 Task: Find a one-way flight from Manchester to Raleigh for 3 passengers in premium economy on August 5, using Emirates, with 2 carry-on bags and 3 checked bags, departing between 4:00 PM and 5:00 PM.
Action: Mouse moved to (290, 264)
Screenshot: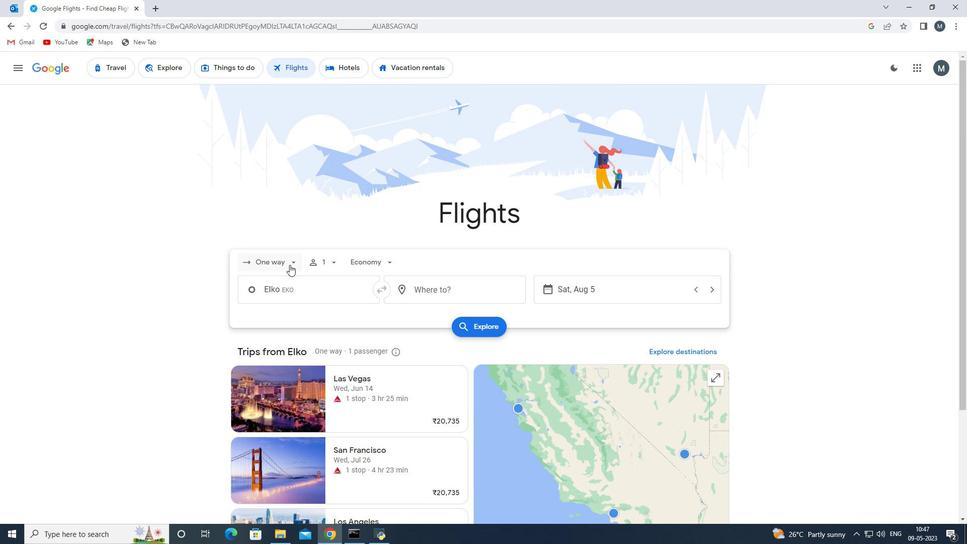 
Action: Mouse pressed left at (290, 264)
Screenshot: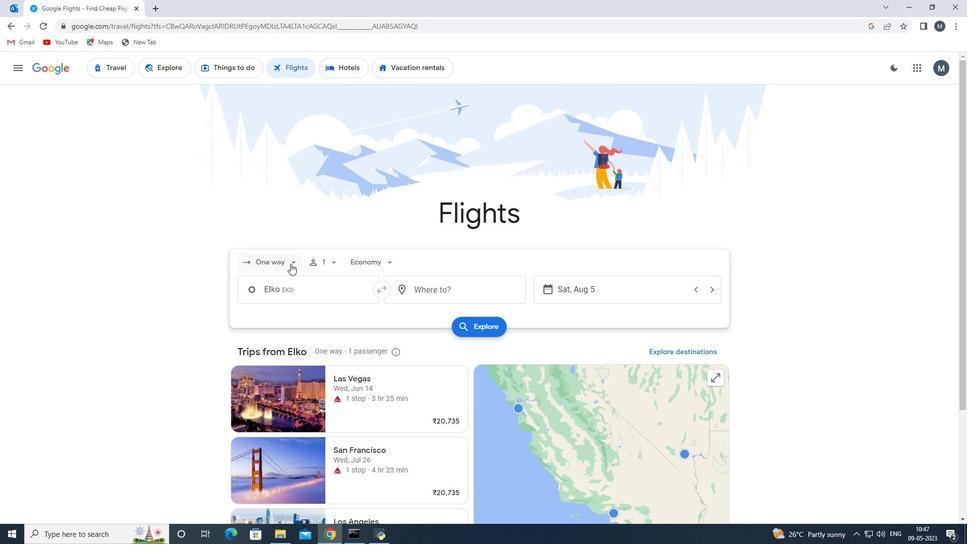 
Action: Mouse moved to (292, 308)
Screenshot: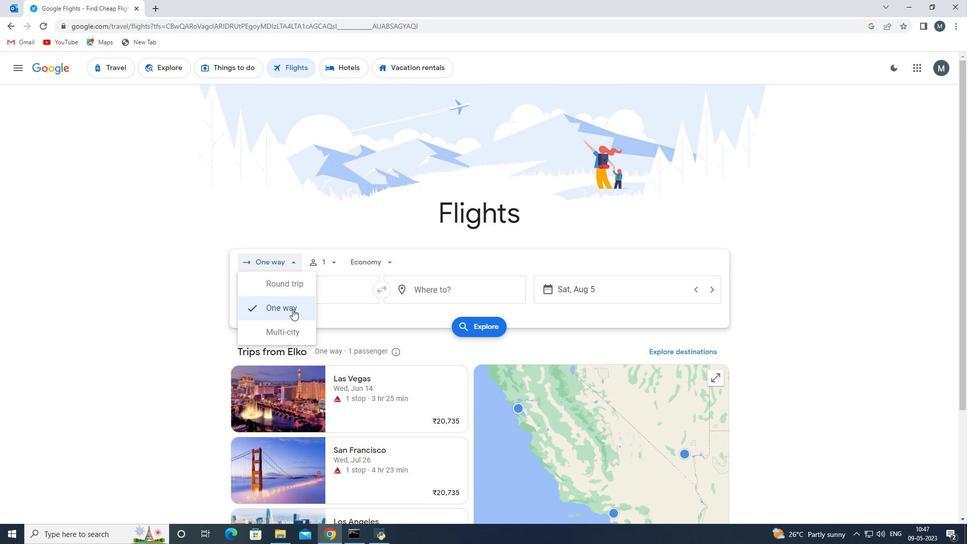 
Action: Mouse pressed left at (292, 308)
Screenshot: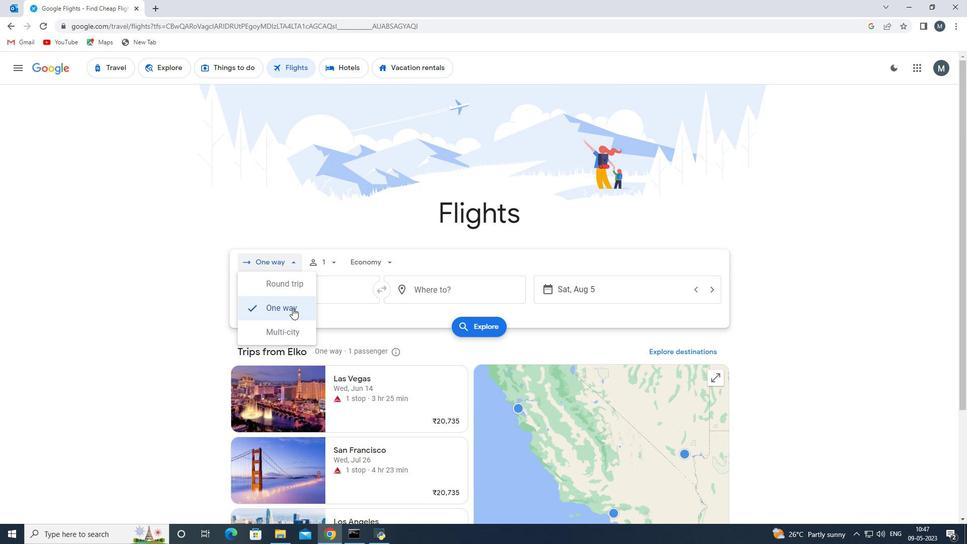 
Action: Mouse moved to (328, 264)
Screenshot: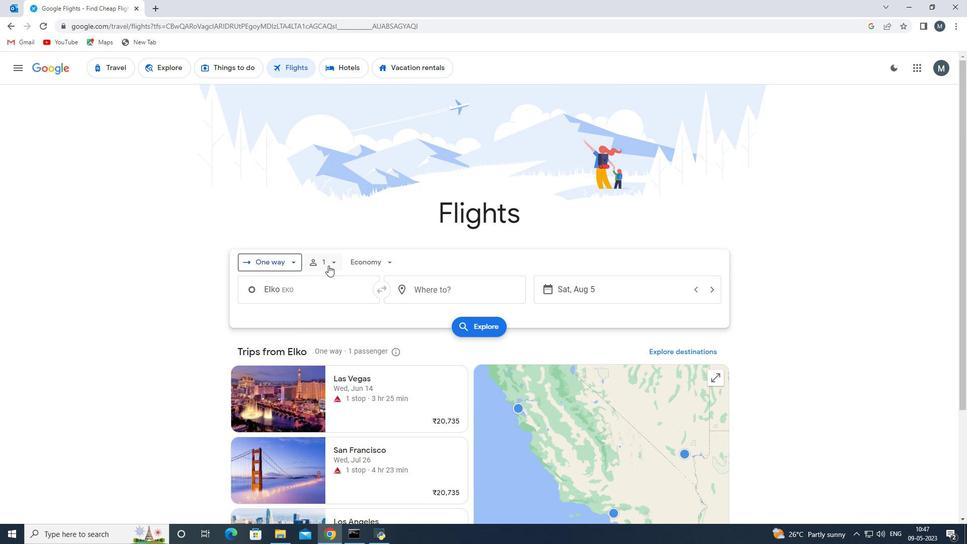 
Action: Mouse pressed left at (328, 264)
Screenshot: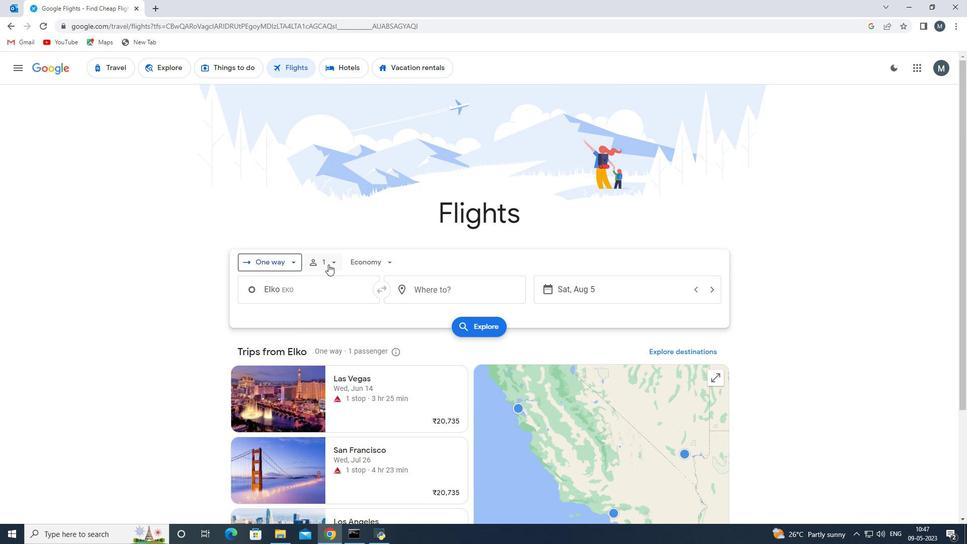 
Action: Mouse moved to (411, 317)
Screenshot: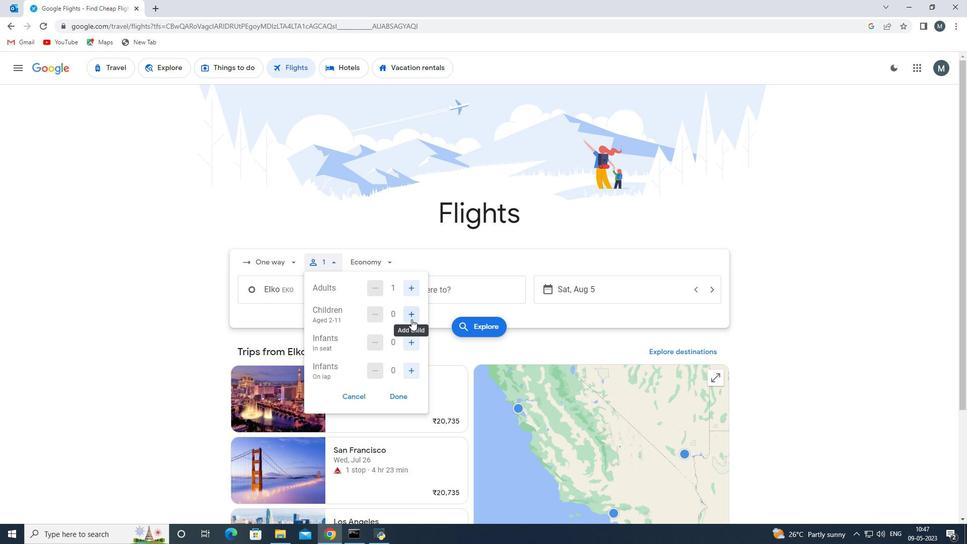 
Action: Mouse pressed left at (411, 317)
Screenshot: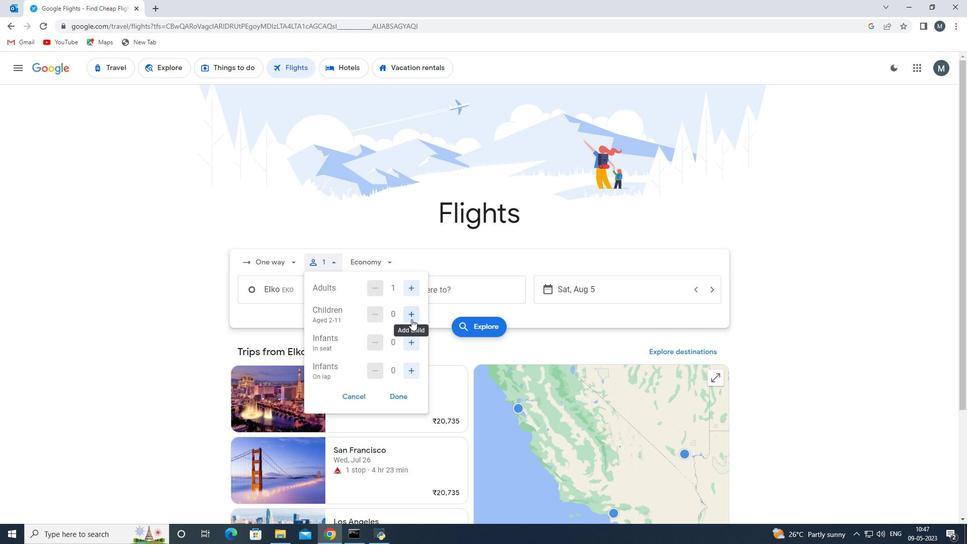 
Action: Mouse moved to (415, 337)
Screenshot: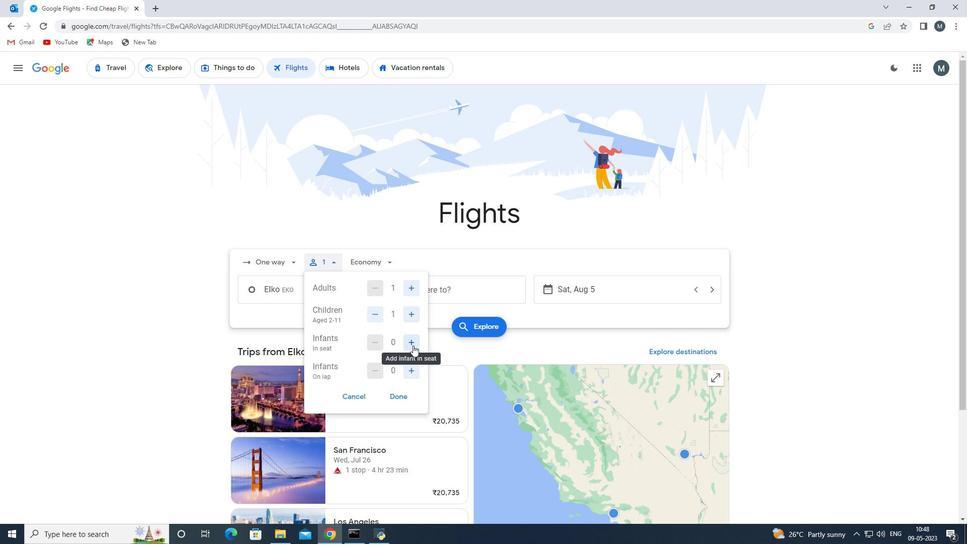 
Action: Mouse pressed left at (415, 337)
Screenshot: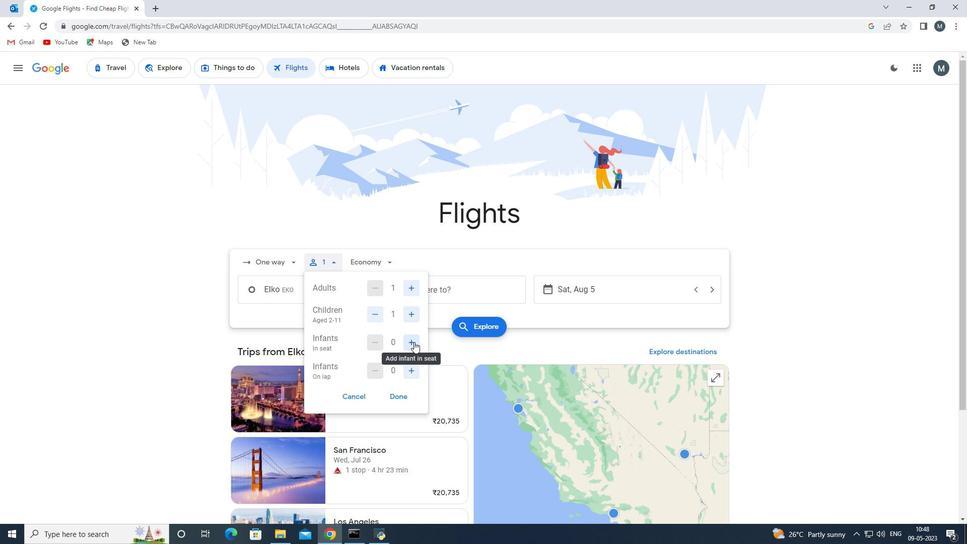 
Action: Mouse moved to (399, 389)
Screenshot: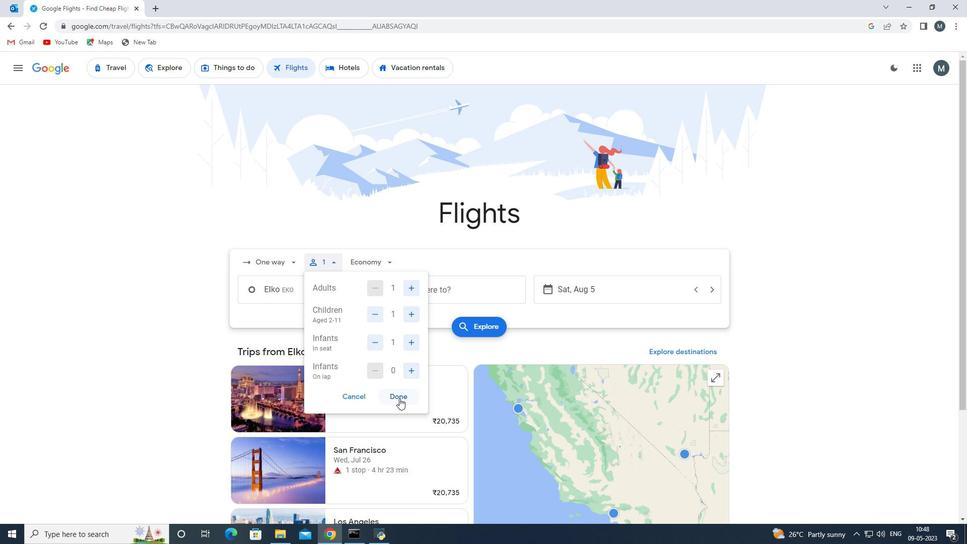 
Action: Mouse pressed left at (399, 389)
Screenshot: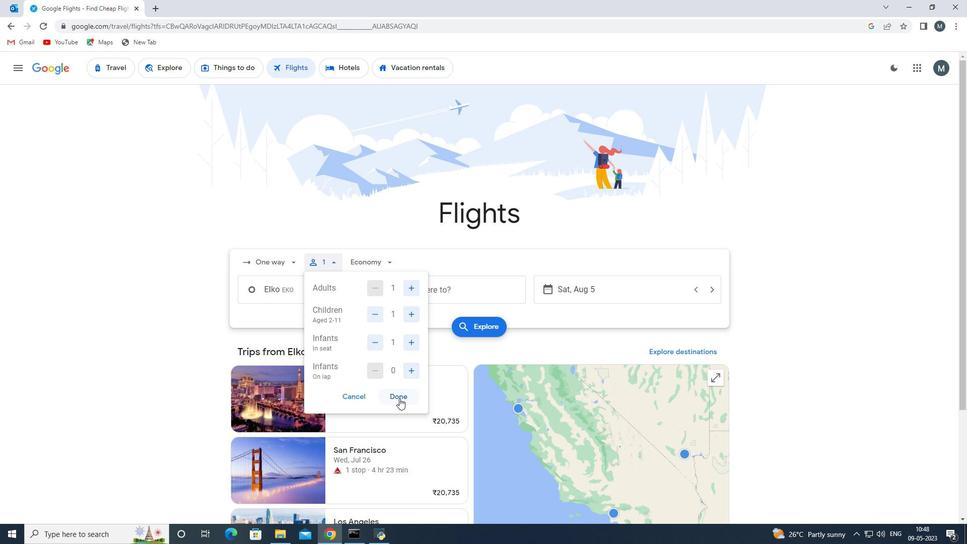 
Action: Mouse moved to (364, 258)
Screenshot: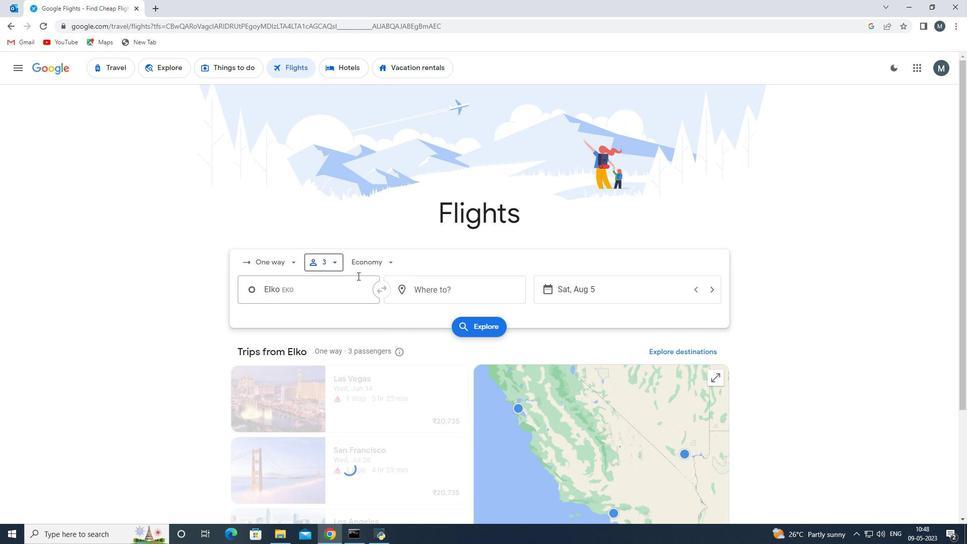 
Action: Mouse pressed left at (364, 258)
Screenshot: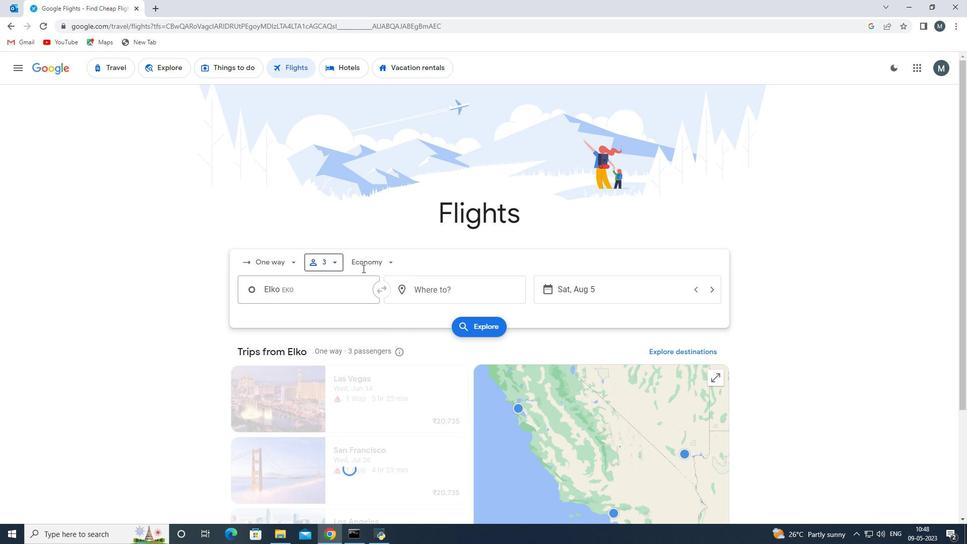 
Action: Mouse moved to (388, 306)
Screenshot: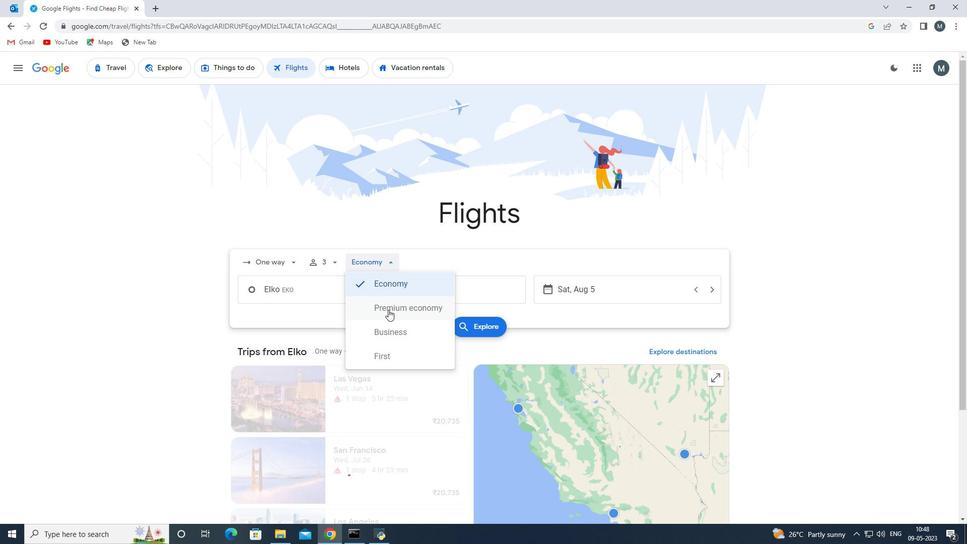 
Action: Mouse pressed left at (388, 306)
Screenshot: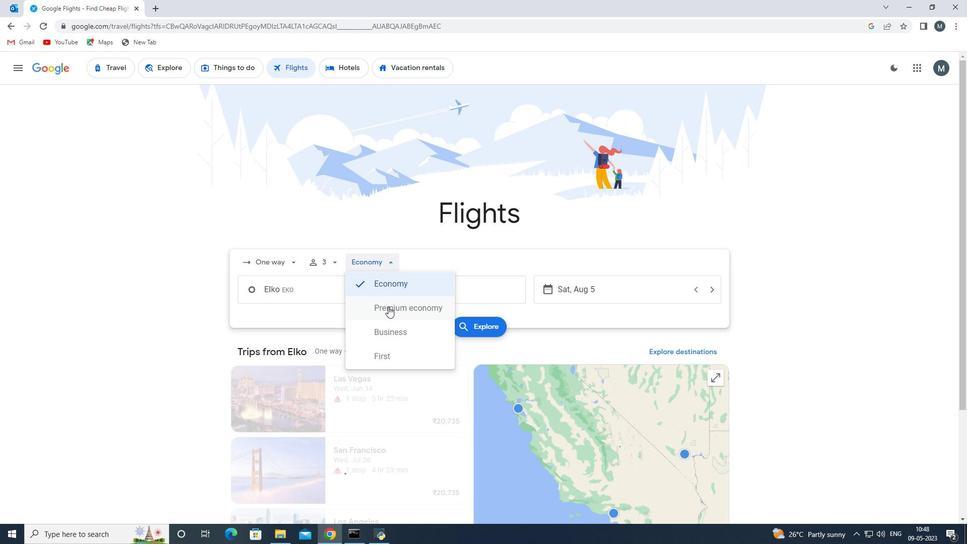 
Action: Mouse moved to (302, 295)
Screenshot: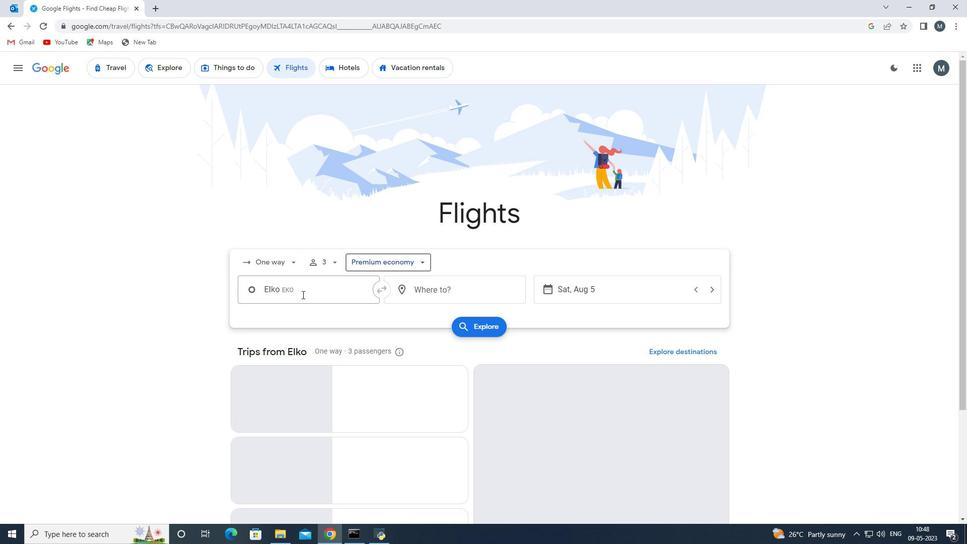 
Action: Mouse pressed left at (302, 295)
Screenshot: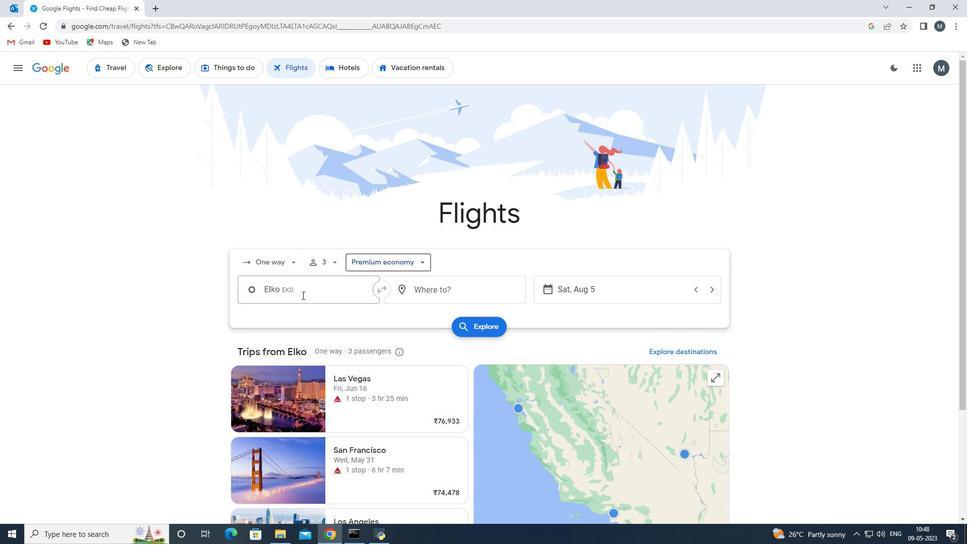 
Action: Mouse moved to (301, 295)
Screenshot: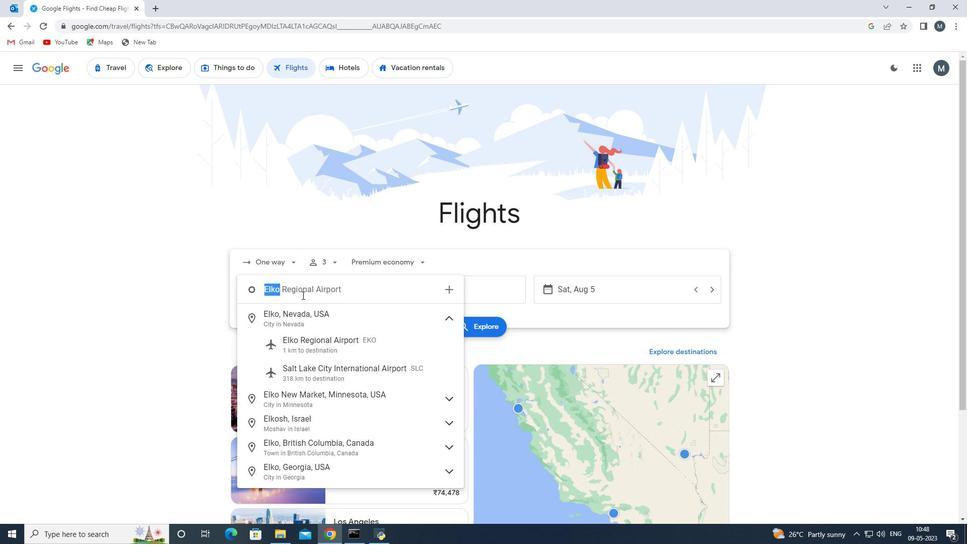 
Action: Key pressed manchester<Key.space>bost
Screenshot: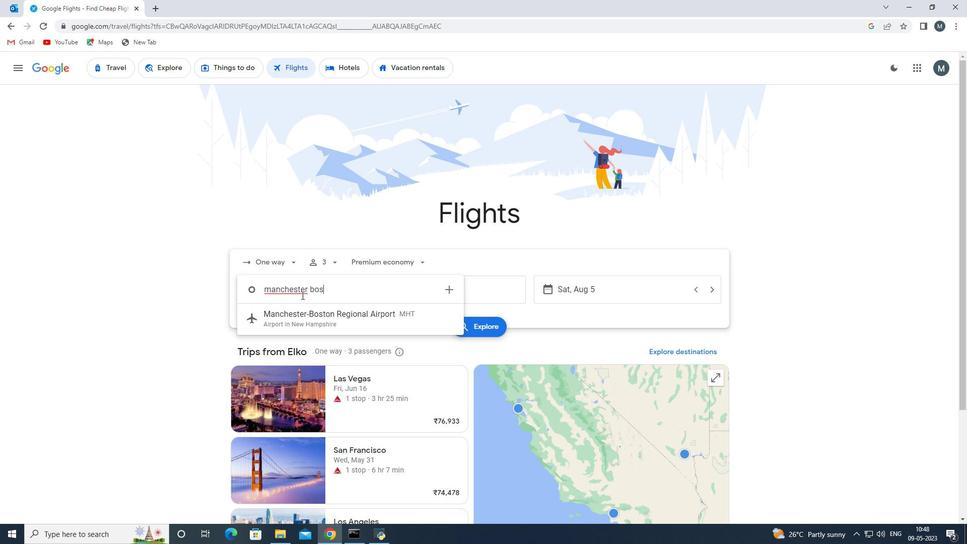 
Action: Mouse moved to (311, 324)
Screenshot: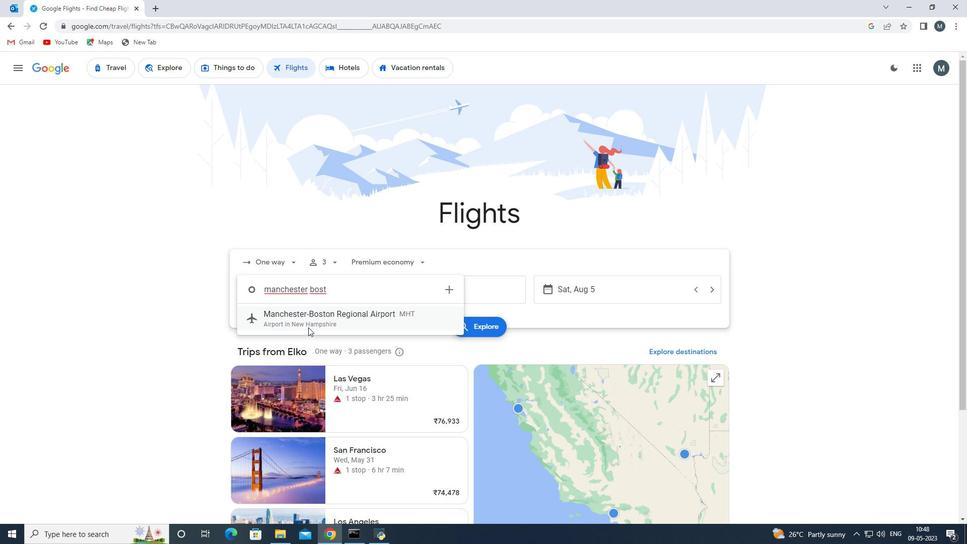 
Action: Mouse pressed left at (311, 324)
Screenshot: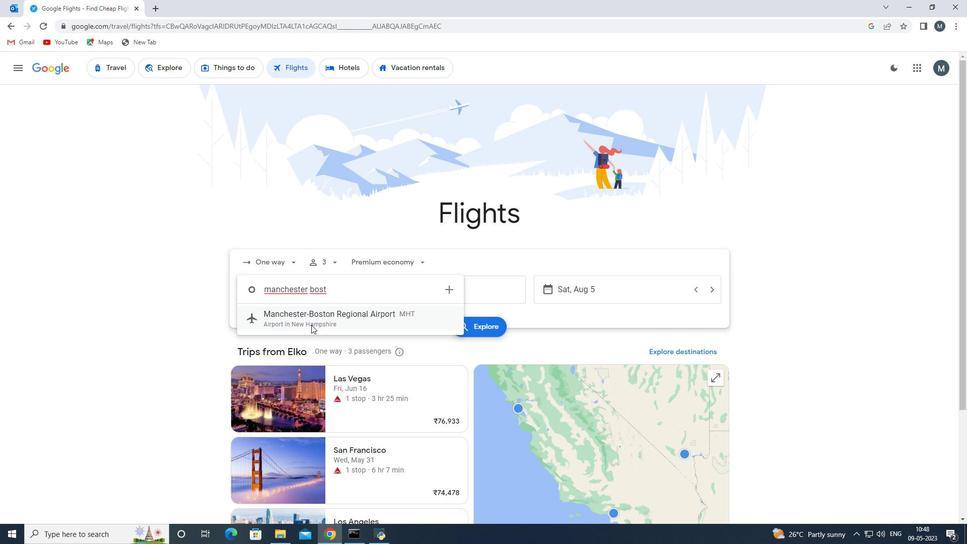 
Action: Mouse moved to (434, 293)
Screenshot: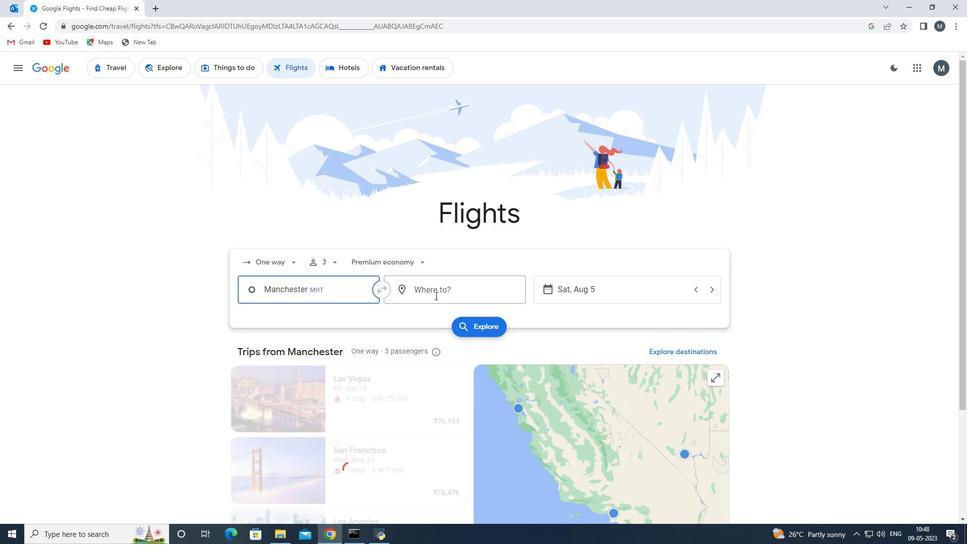 
Action: Mouse pressed left at (434, 293)
Screenshot: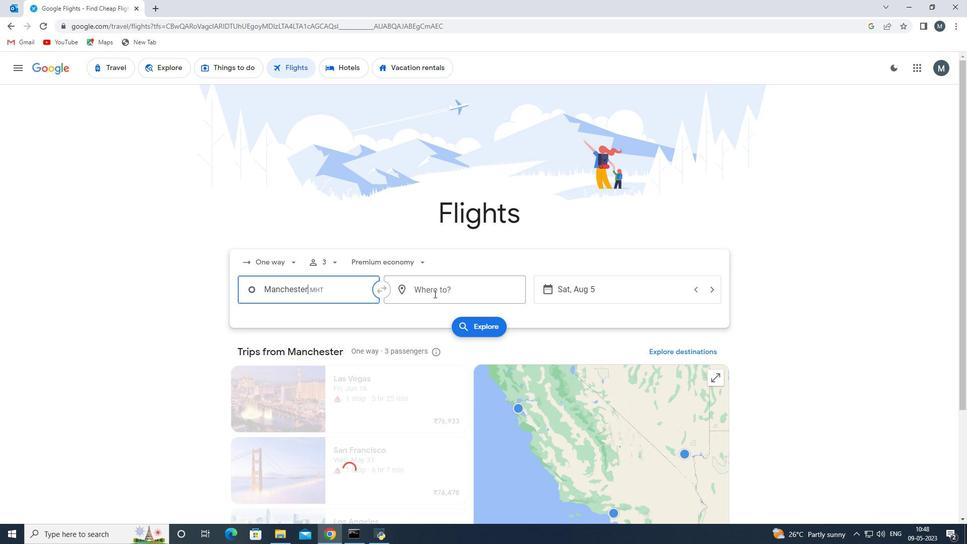 
Action: Mouse moved to (421, 287)
Screenshot: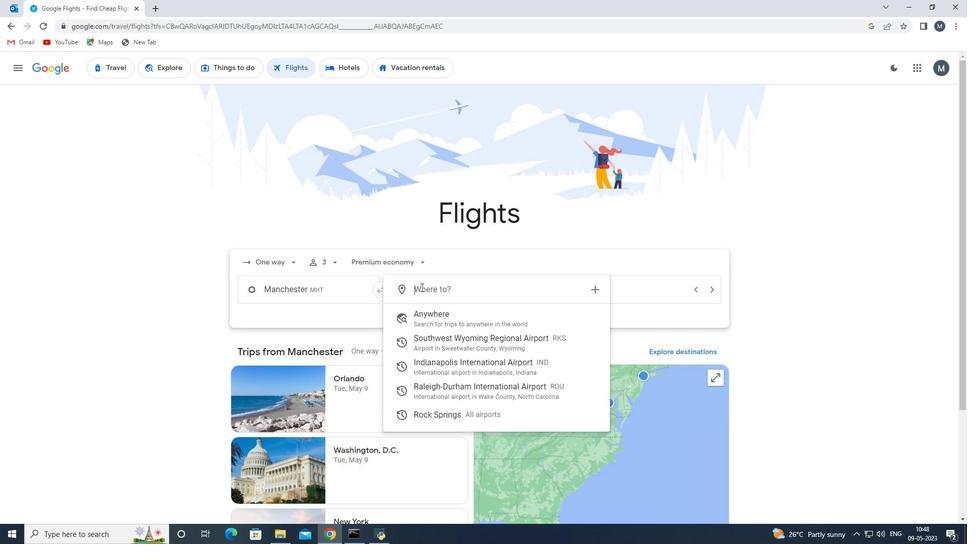 
Action: Key pressed rdu
Screenshot: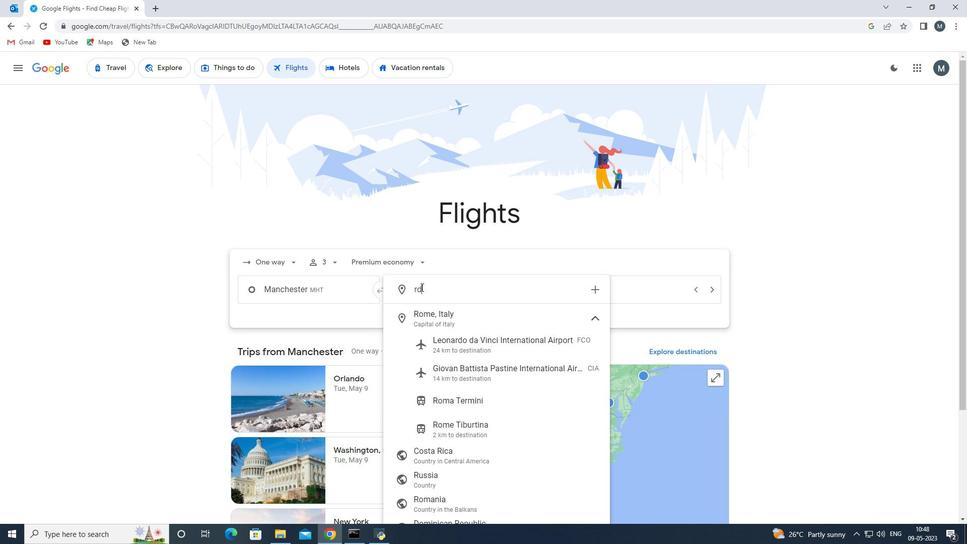 
Action: Mouse moved to (472, 324)
Screenshot: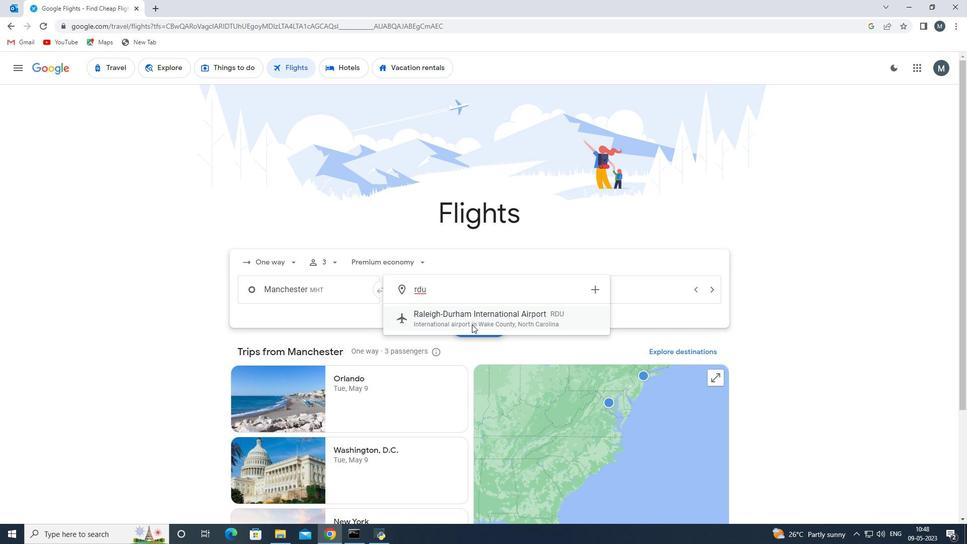 
Action: Mouse pressed left at (472, 324)
Screenshot: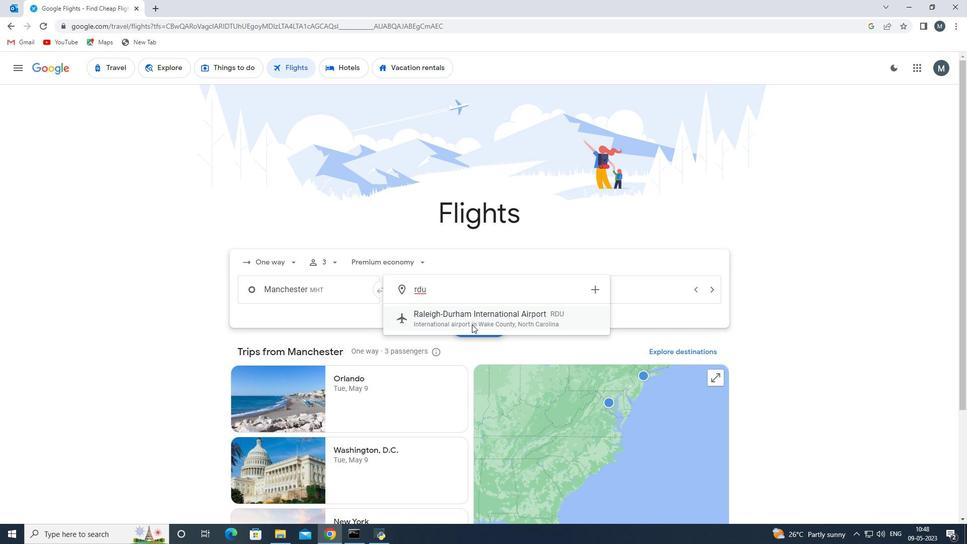 
Action: Mouse moved to (574, 296)
Screenshot: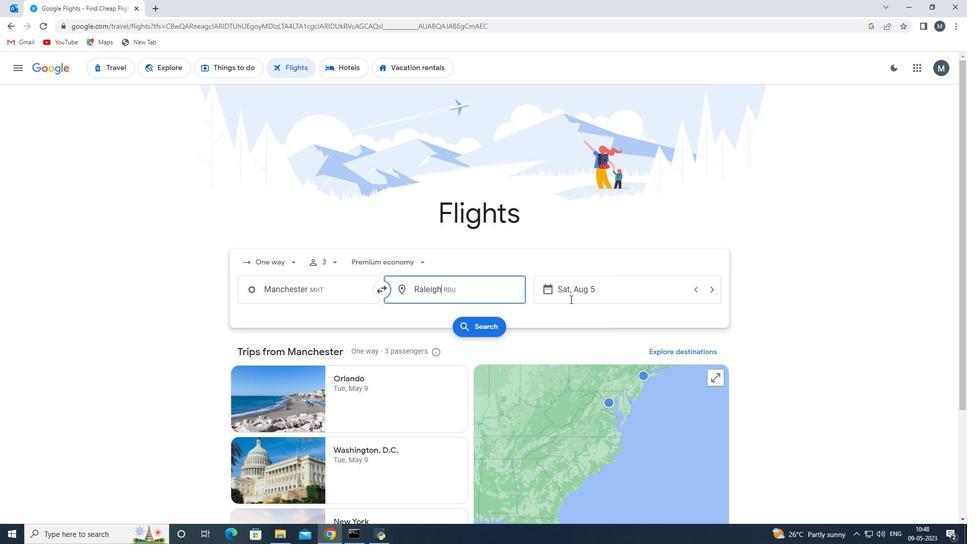 
Action: Mouse pressed left at (574, 296)
Screenshot: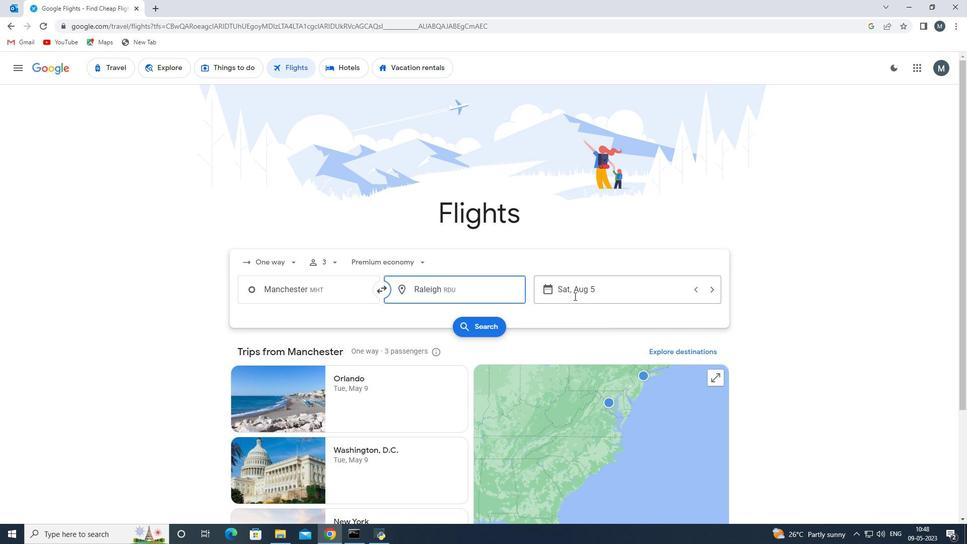 
Action: Mouse moved to (512, 343)
Screenshot: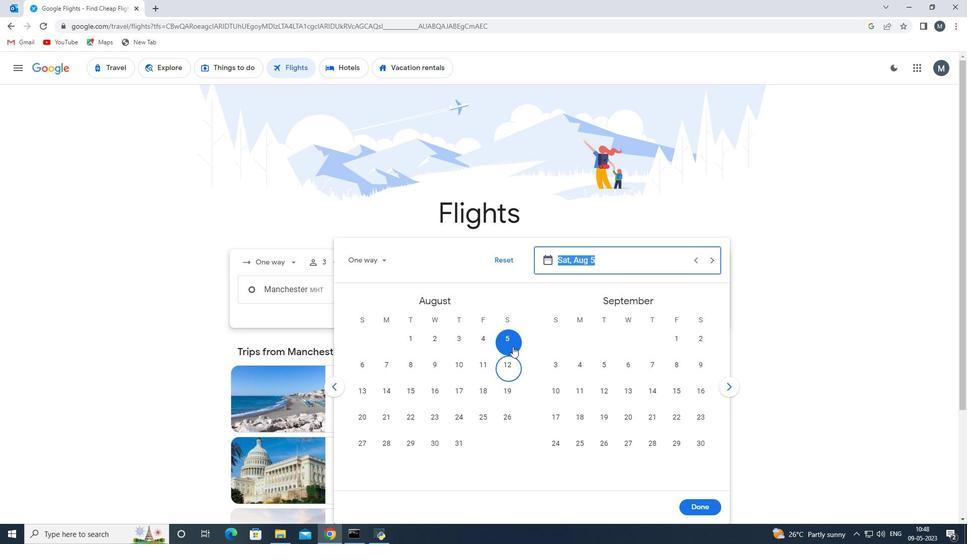 
Action: Mouse pressed left at (512, 343)
Screenshot: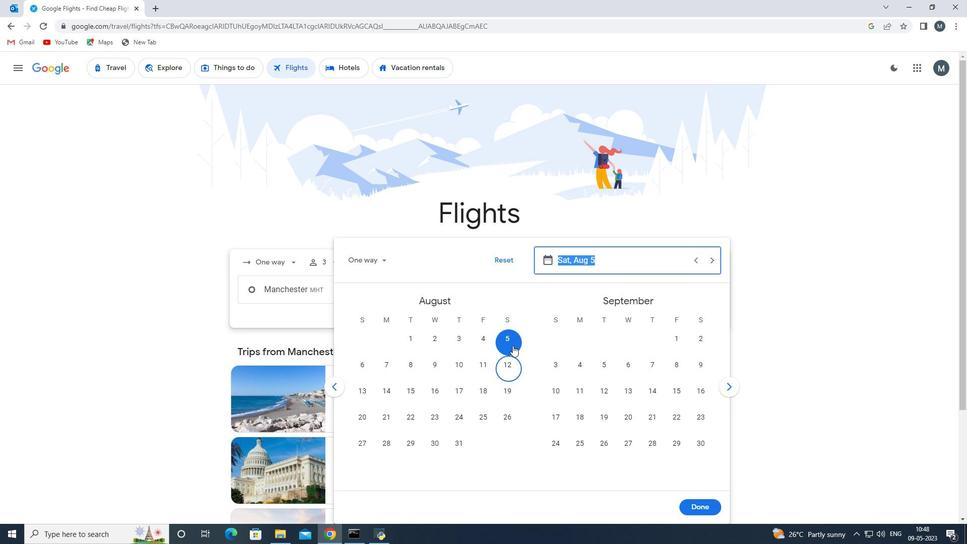 
Action: Mouse moved to (696, 507)
Screenshot: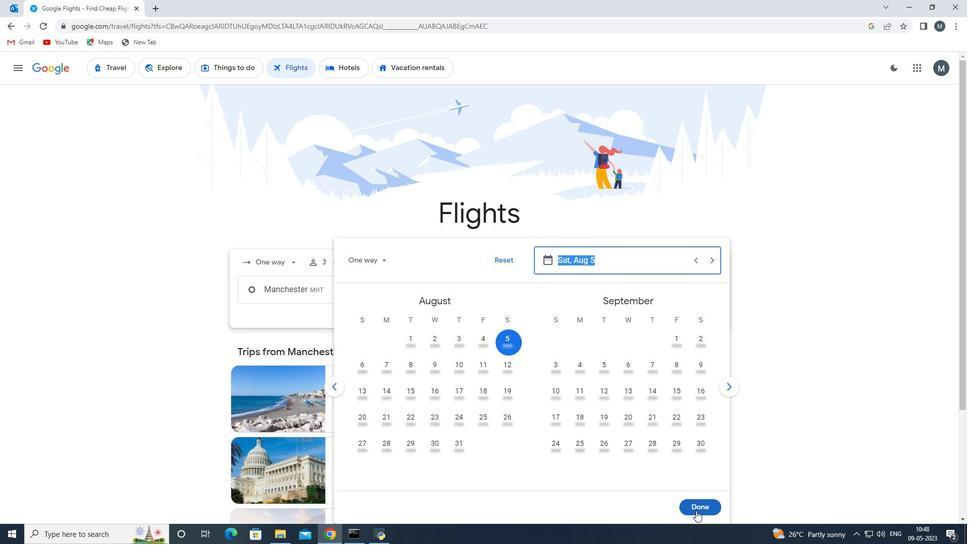 
Action: Mouse pressed left at (696, 507)
Screenshot: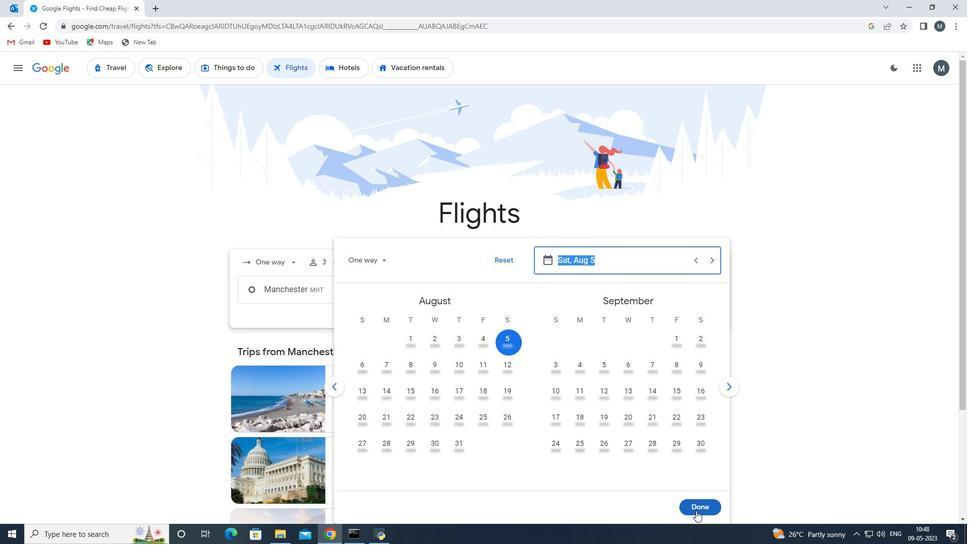 
Action: Mouse moved to (472, 316)
Screenshot: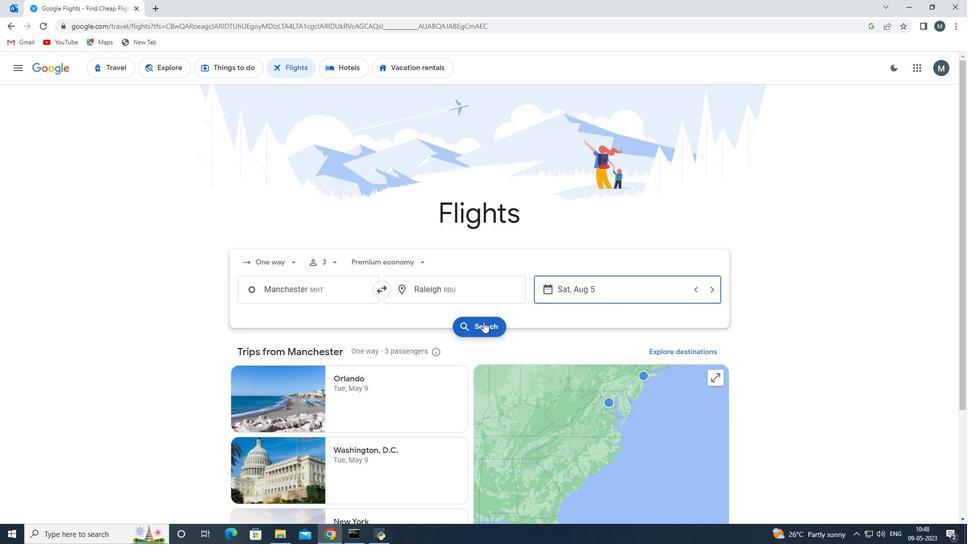 
Action: Mouse pressed left at (472, 316)
Screenshot: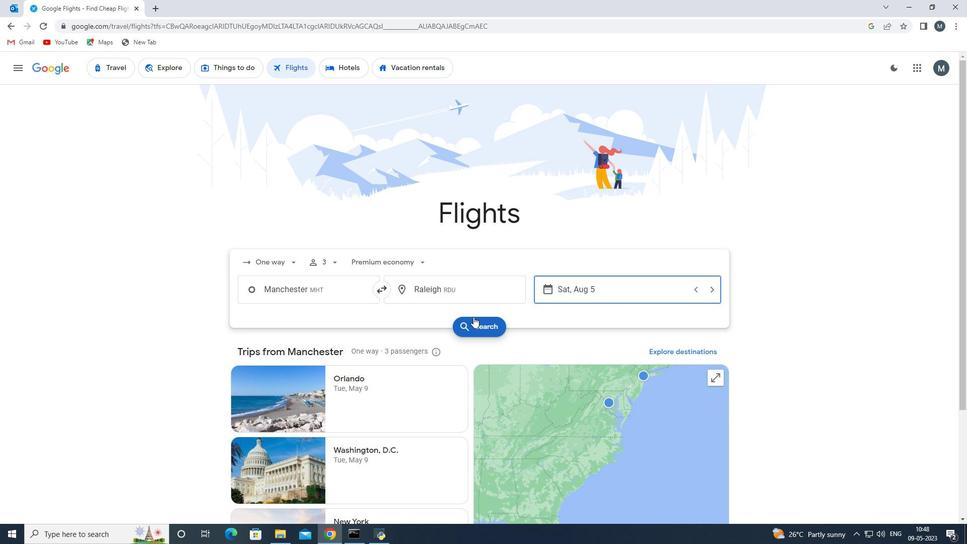 
Action: Mouse moved to (251, 161)
Screenshot: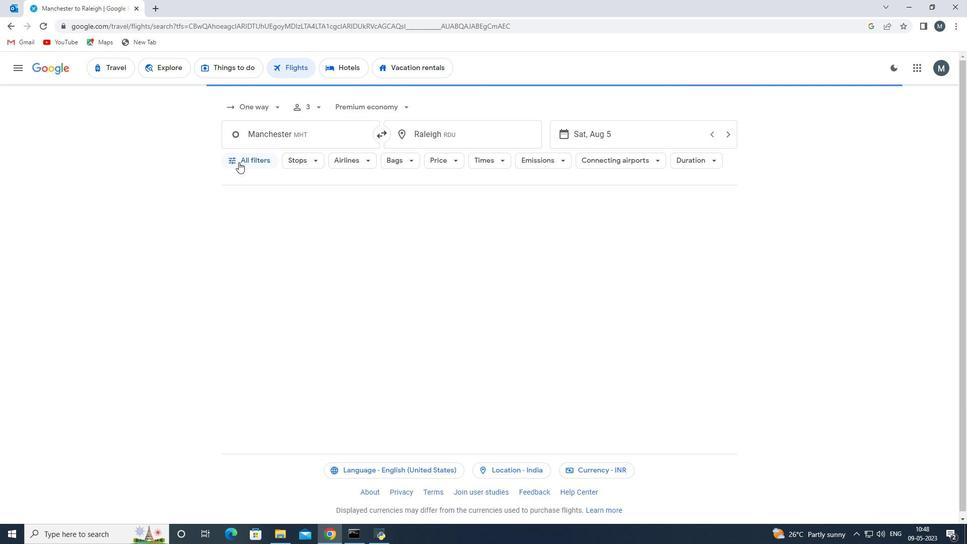 
Action: Mouse pressed left at (251, 161)
Screenshot: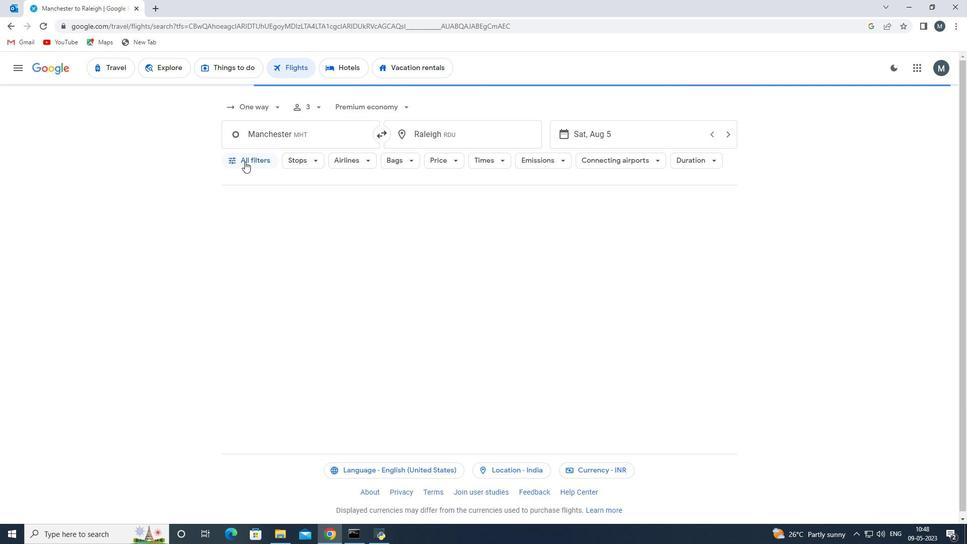 
Action: Mouse moved to (284, 255)
Screenshot: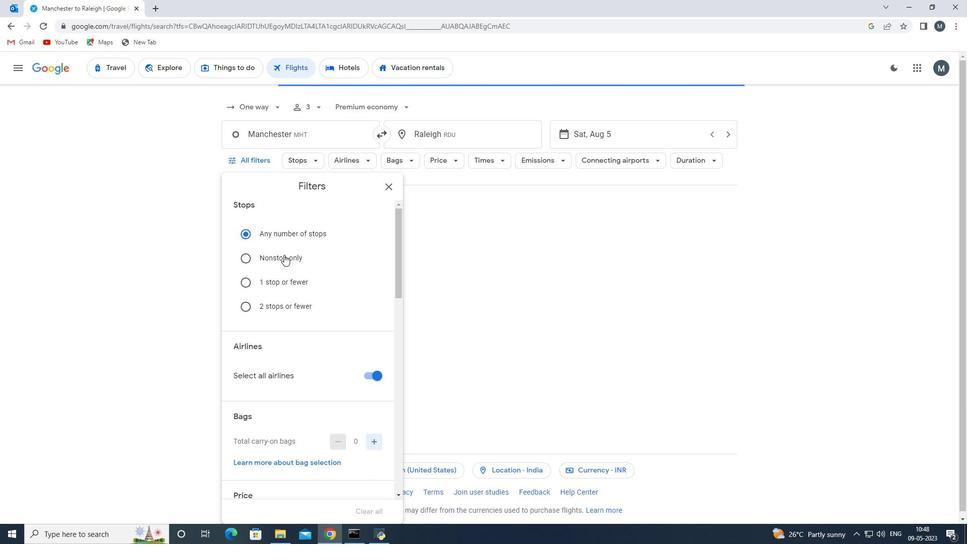 
Action: Mouse scrolled (284, 254) with delta (0, 0)
Screenshot: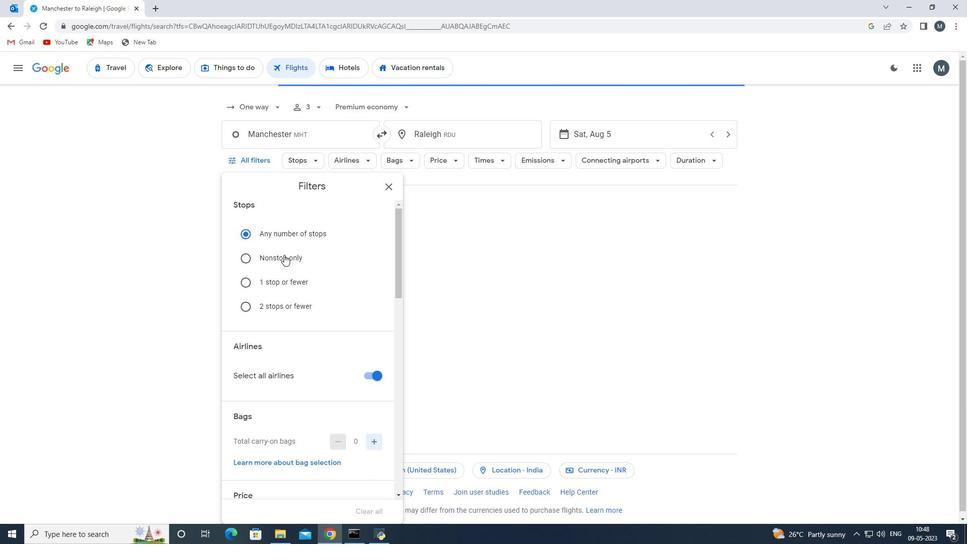 
Action: Mouse moved to (284, 255)
Screenshot: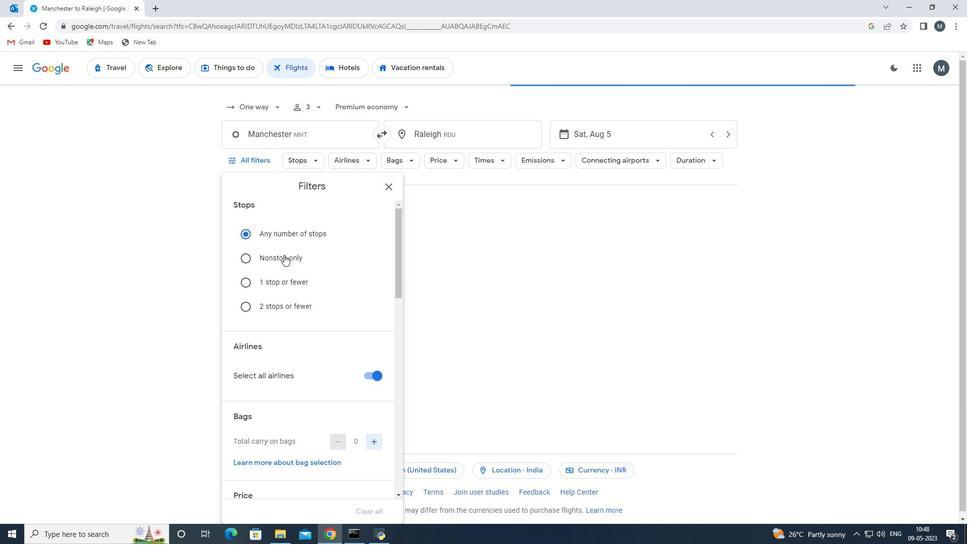 
Action: Mouse scrolled (284, 255) with delta (0, 0)
Screenshot: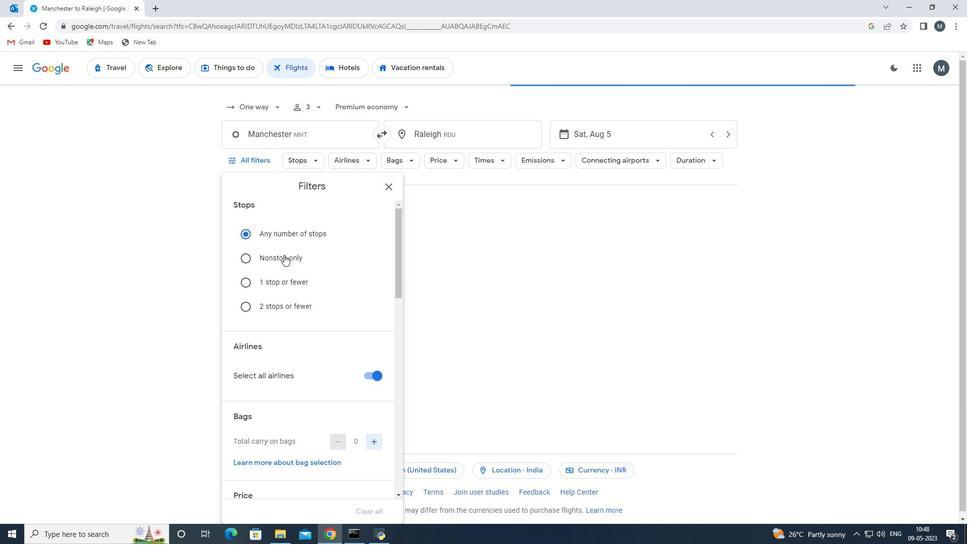 
Action: Mouse moved to (374, 276)
Screenshot: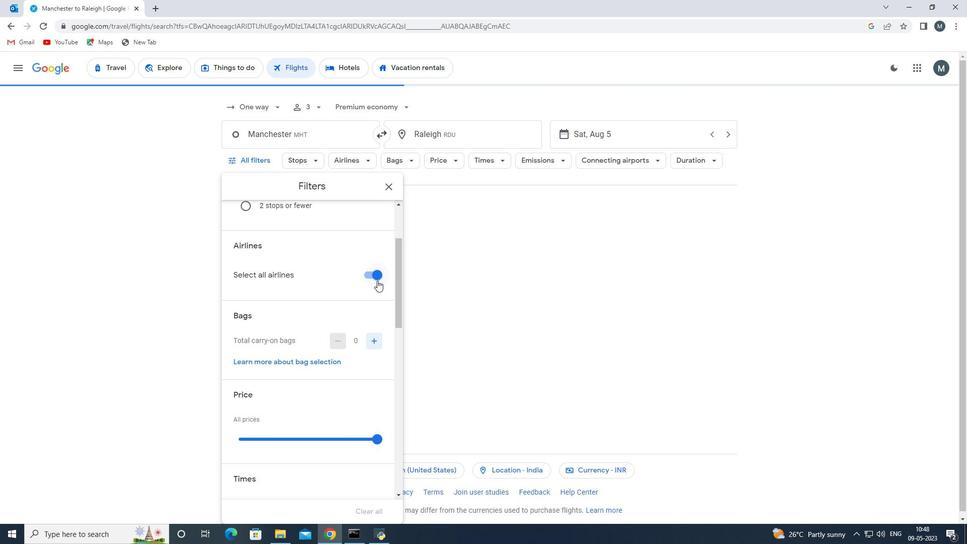 
Action: Mouse pressed left at (374, 276)
Screenshot: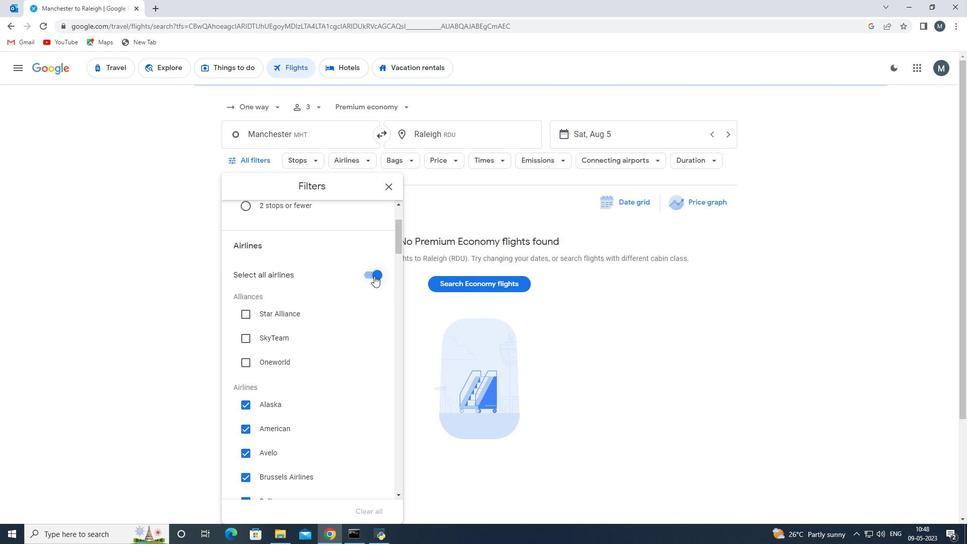 
Action: Mouse moved to (359, 283)
Screenshot: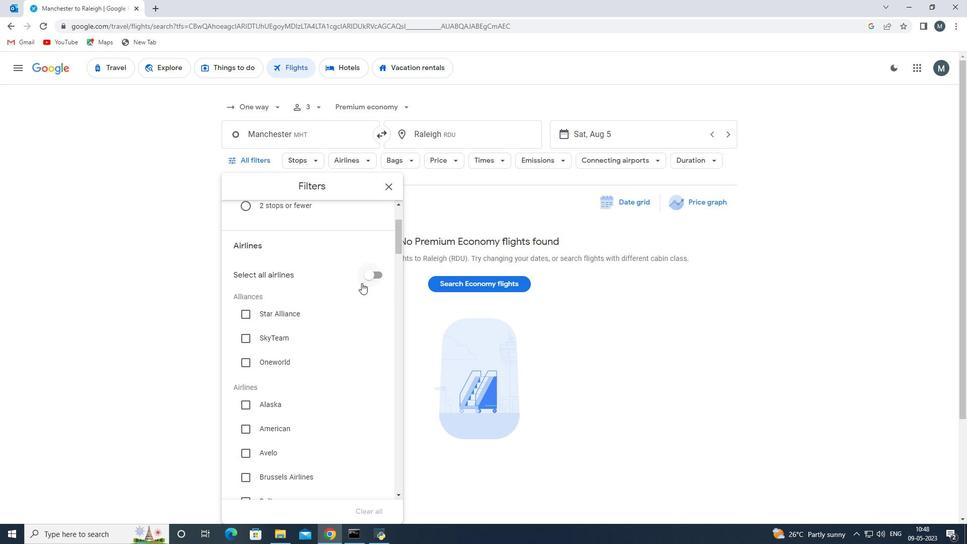 
Action: Mouse scrolled (359, 282) with delta (0, 0)
Screenshot: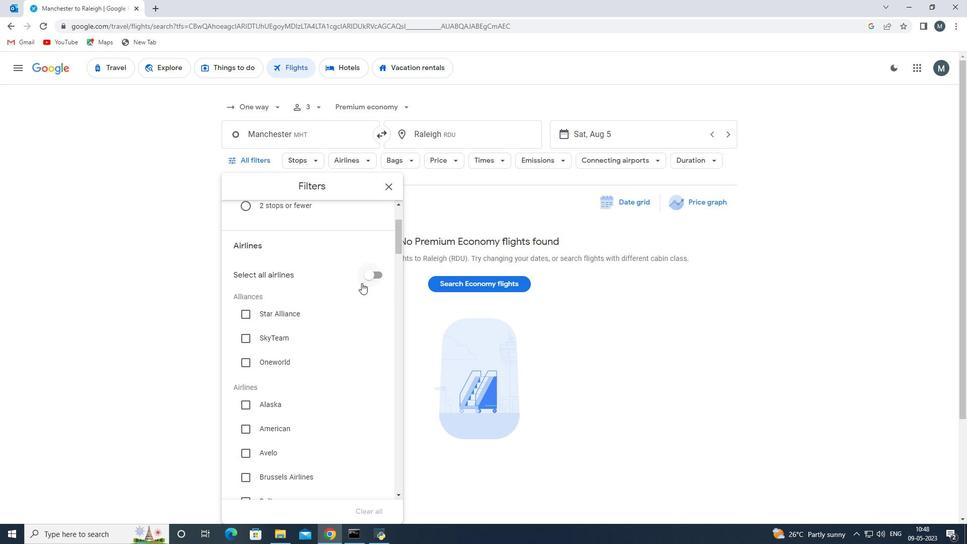 
Action: Mouse moved to (357, 284)
Screenshot: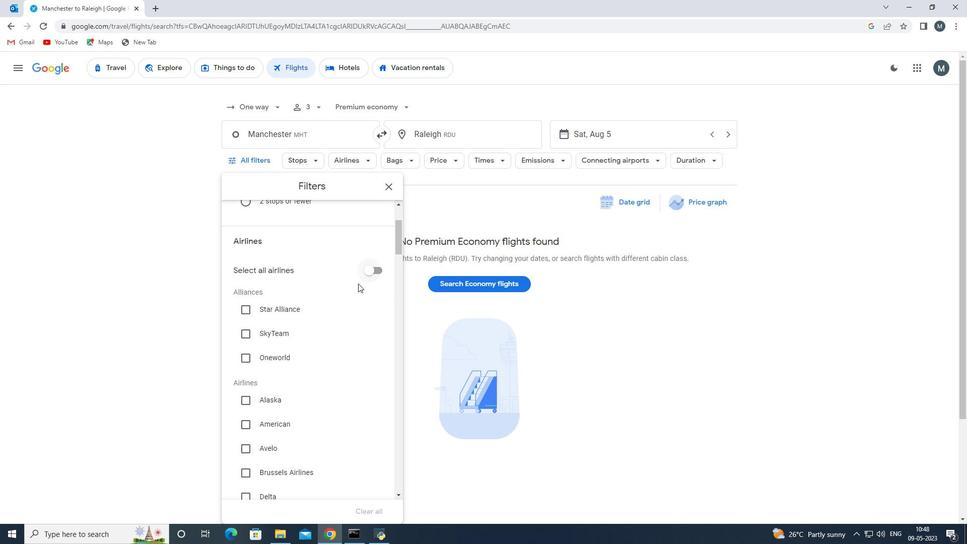 
Action: Mouse scrolled (357, 283) with delta (0, 0)
Screenshot: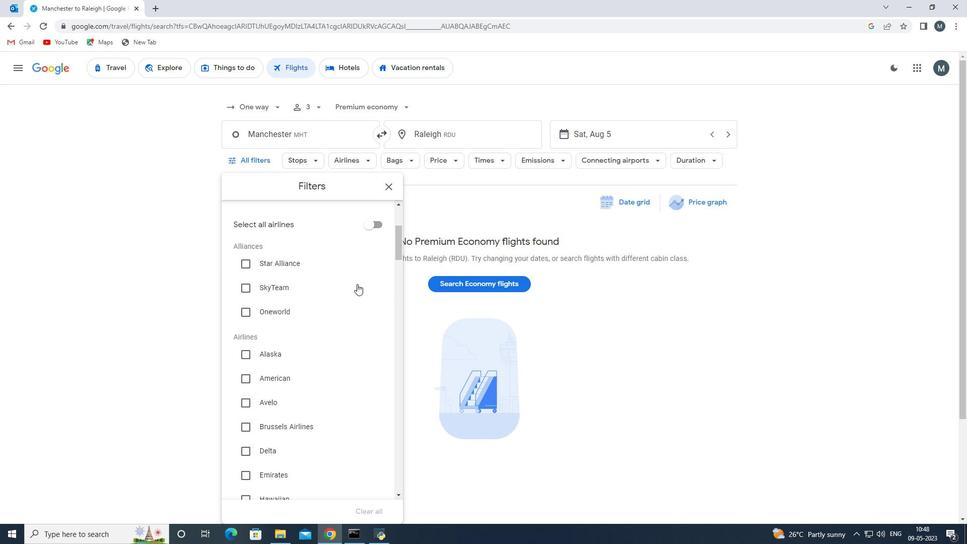 
Action: Mouse moved to (355, 284)
Screenshot: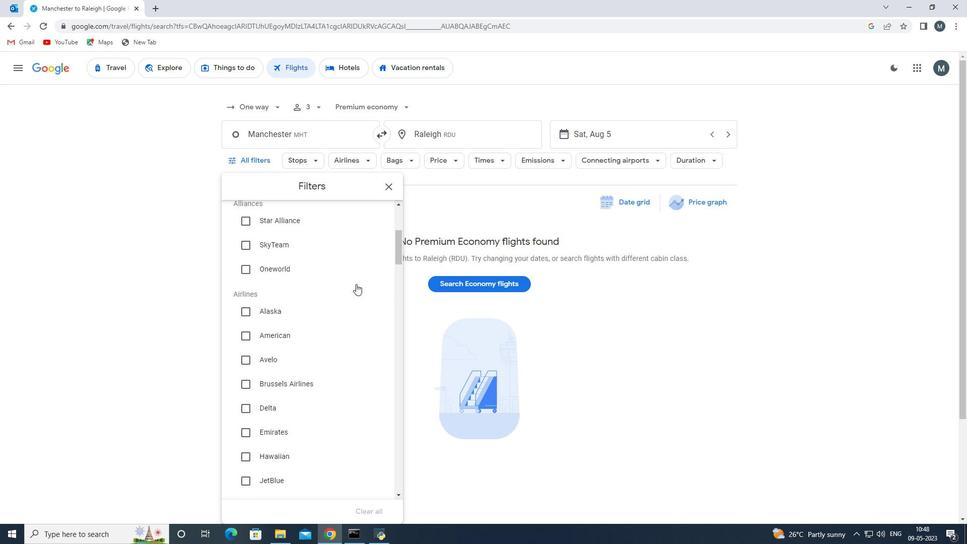 
Action: Mouse scrolled (355, 283) with delta (0, 0)
Screenshot: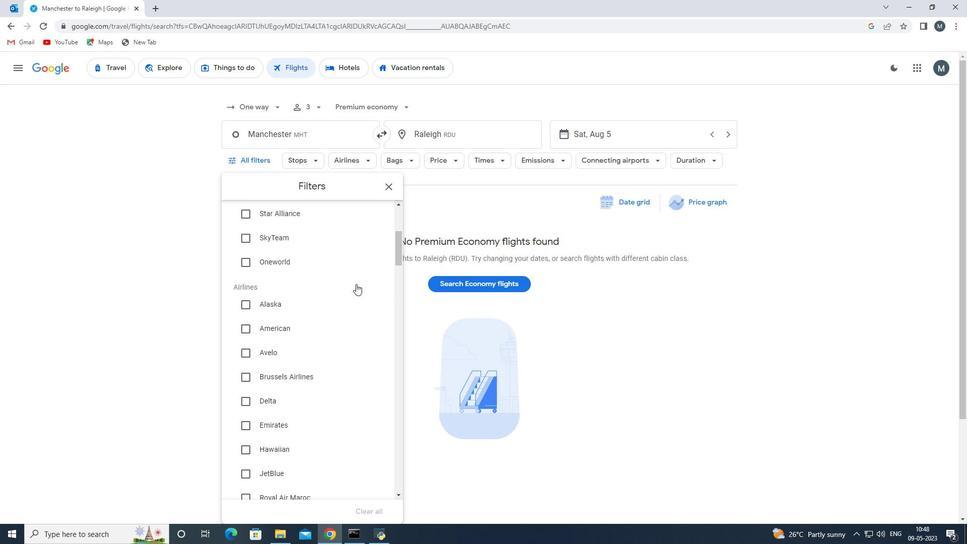 
Action: Mouse moved to (285, 373)
Screenshot: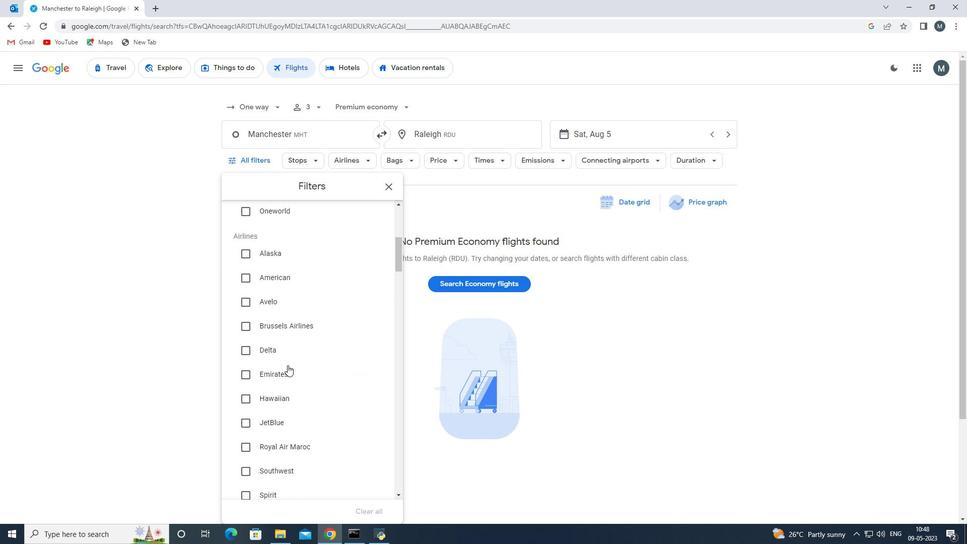 
Action: Mouse pressed left at (285, 373)
Screenshot: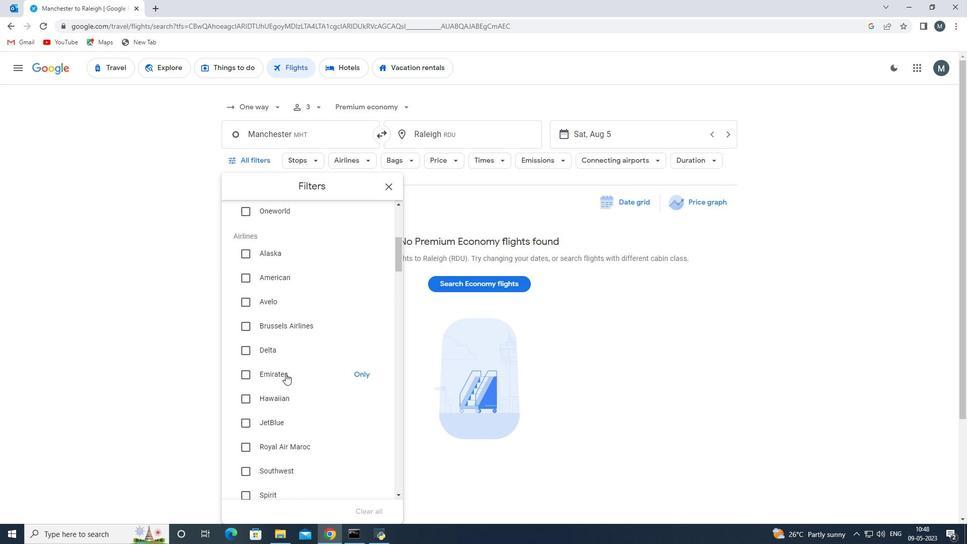 
Action: Mouse moved to (315, 340)
Screenshot: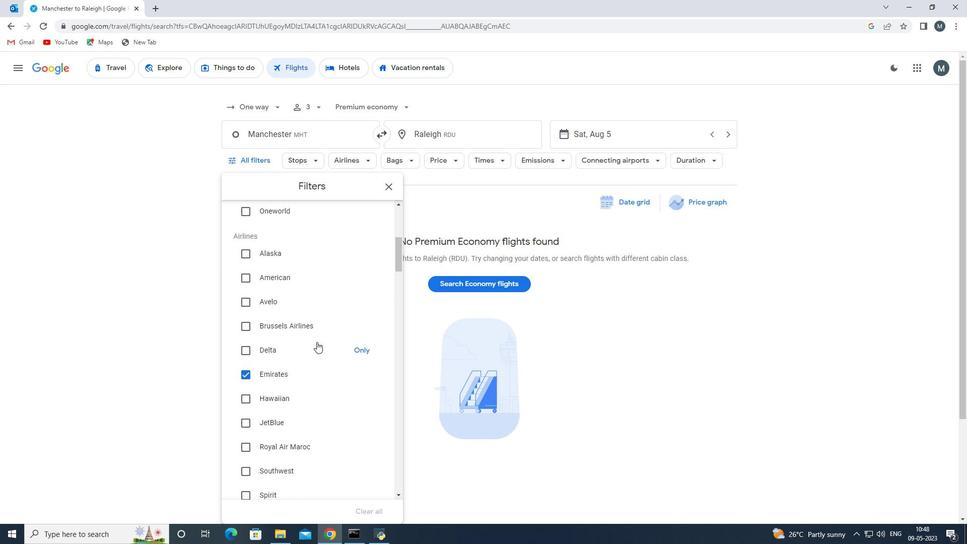 
Action: Mouse scrolled (315, 340) with delta (0, 0)
Screenshot: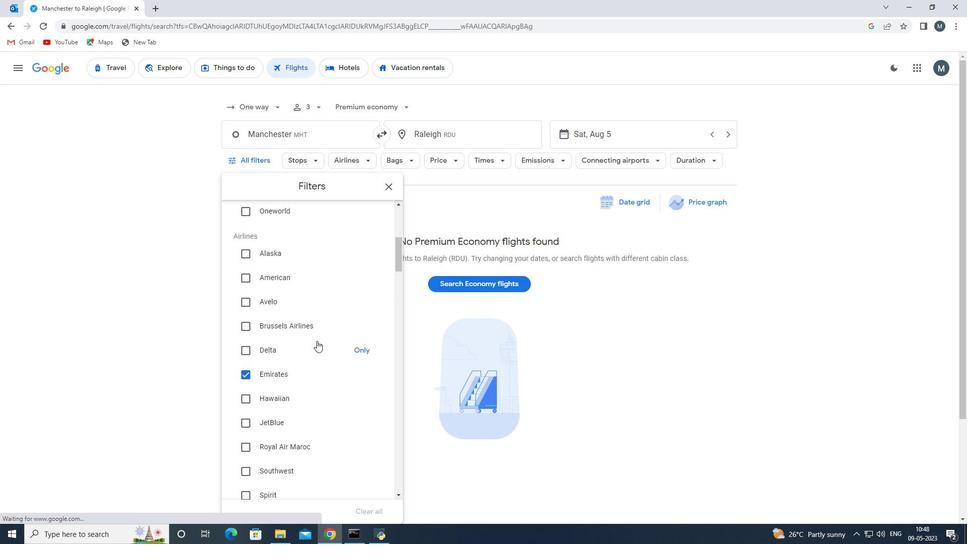 
Action: Mouse moved to (318, 326)
Screenshot: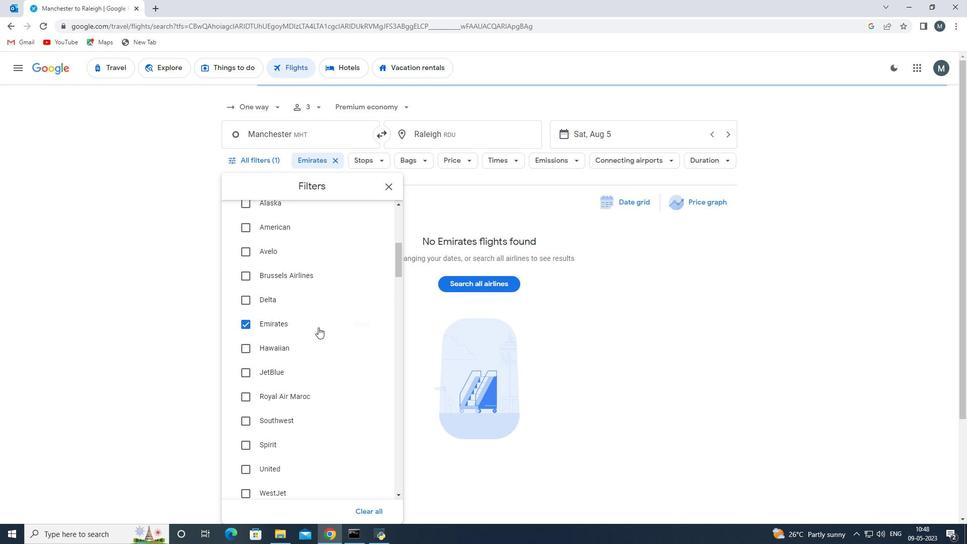 
Action: Mouse scrolled (318, 326) with delta (0, 0)
Screenshot: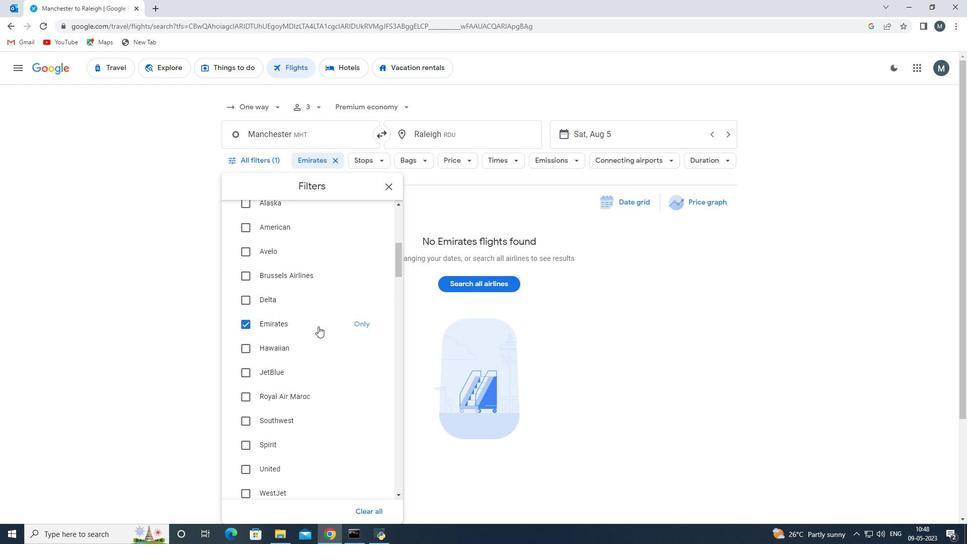 
Action: Mouse scrolled (318, 326) with delta (0, 0)
Screenshot: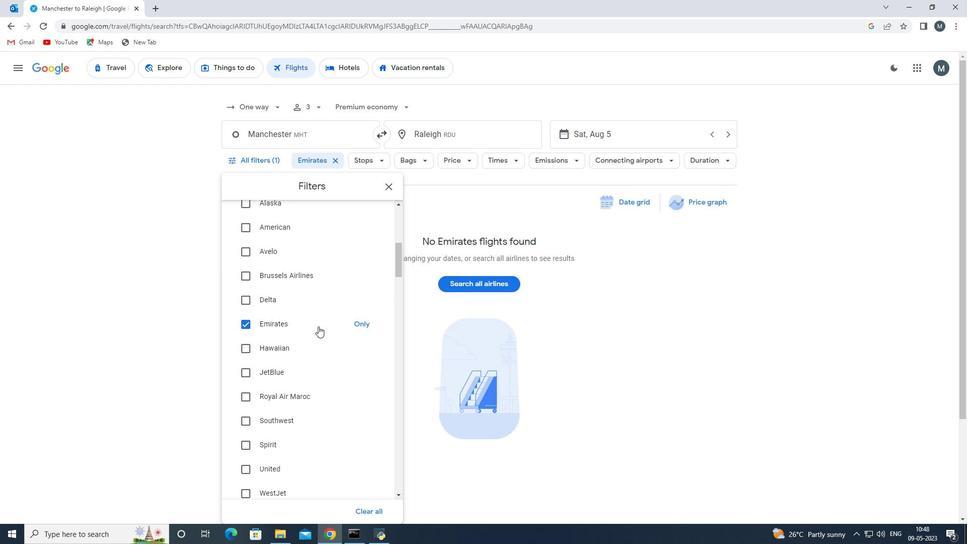 
Action: Mouse moved to (318, 326)
Screenshot: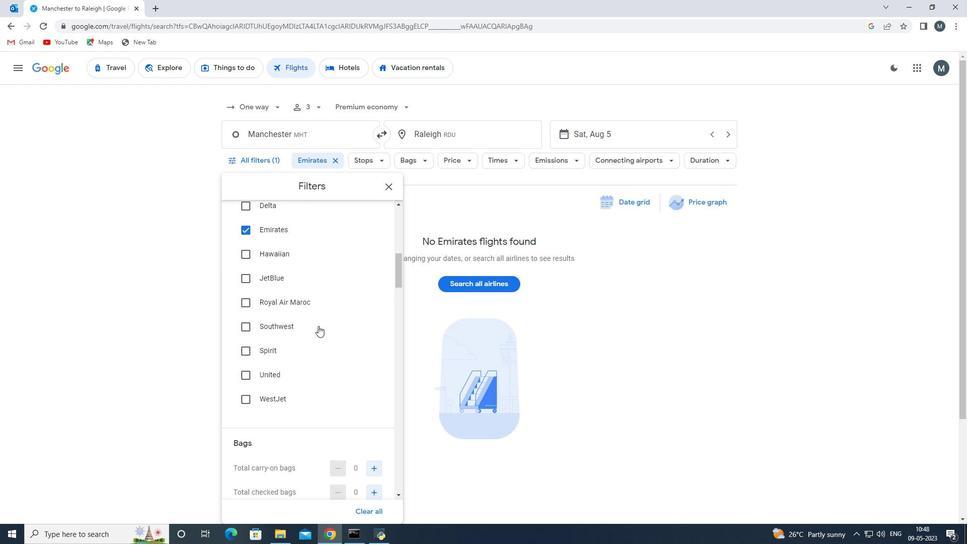 
Action: Mouse scrolled (318, 325) with delta (0, 0)
Screenshot: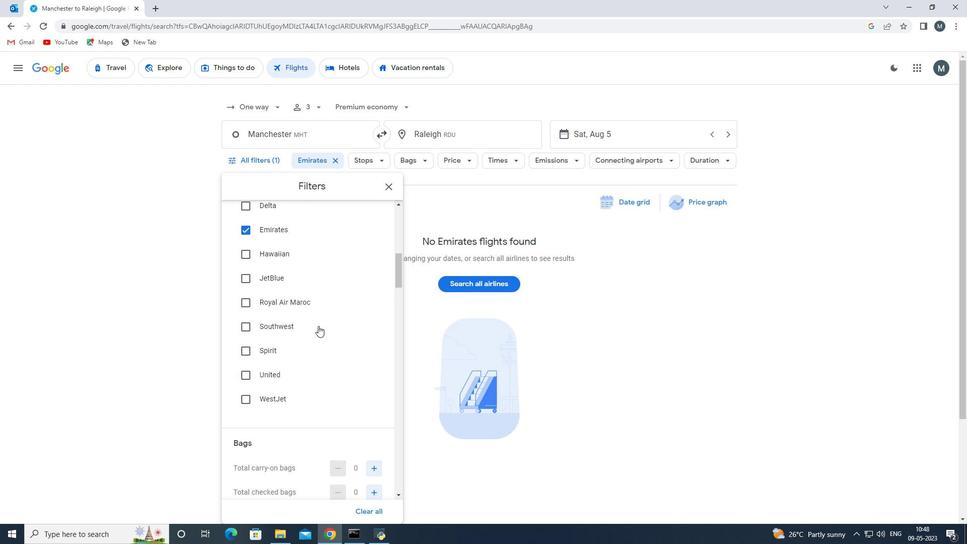 
Action: Mouse scrolled (318, 325) with delta (0, 0)
Screenshot: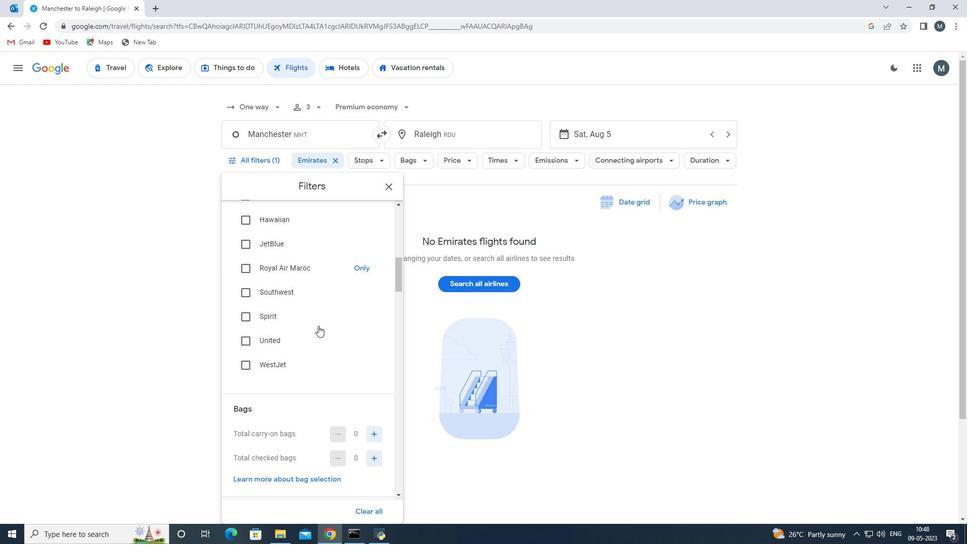 
Action: Mouse moved to (369, 360)
Screenshot: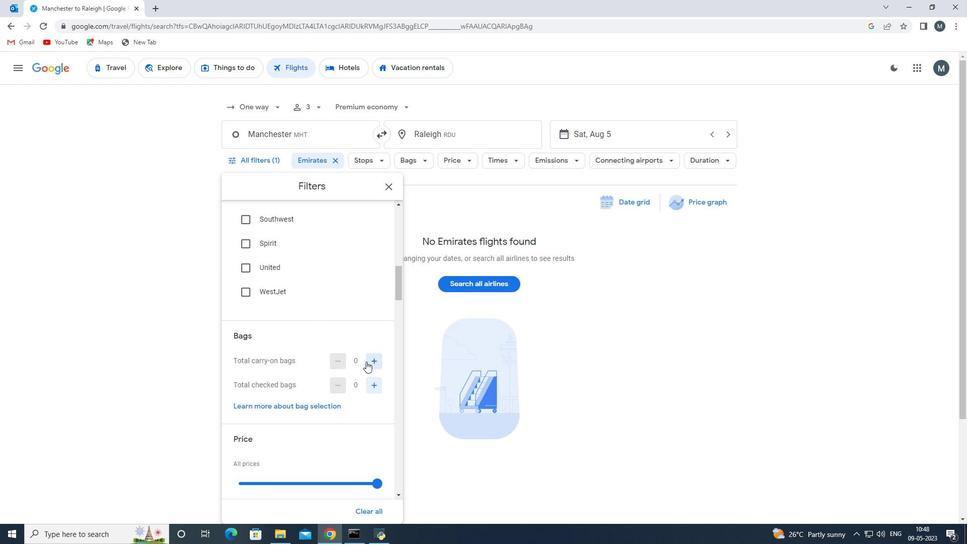 
Action: Mouse pressed left at (369, 360)
Screenshot: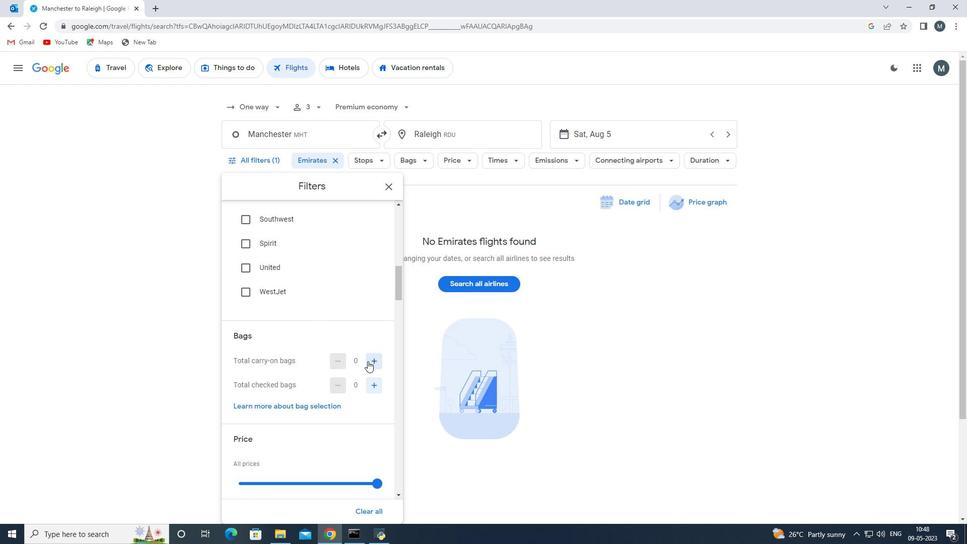 
Action: Mouse moved to (370, 361)
Screenshot: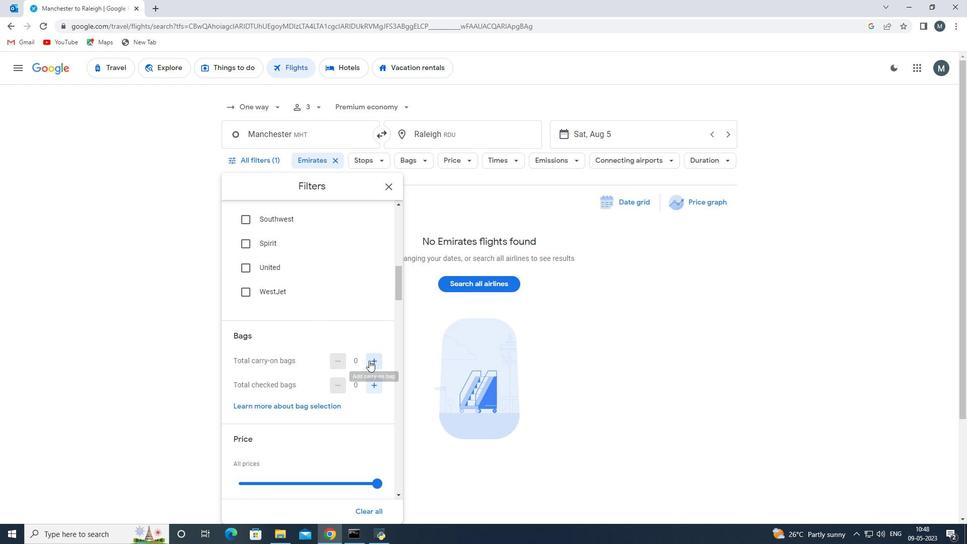 
Action: Mouse pressed left at (370, 361)
Screenshot: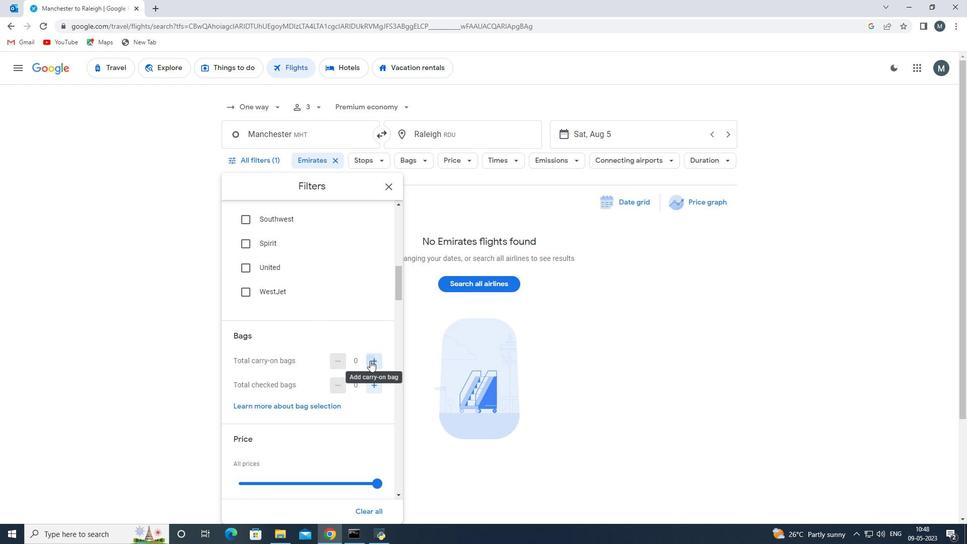 
Action: Mouse moved to (316, 341)
Screenshot: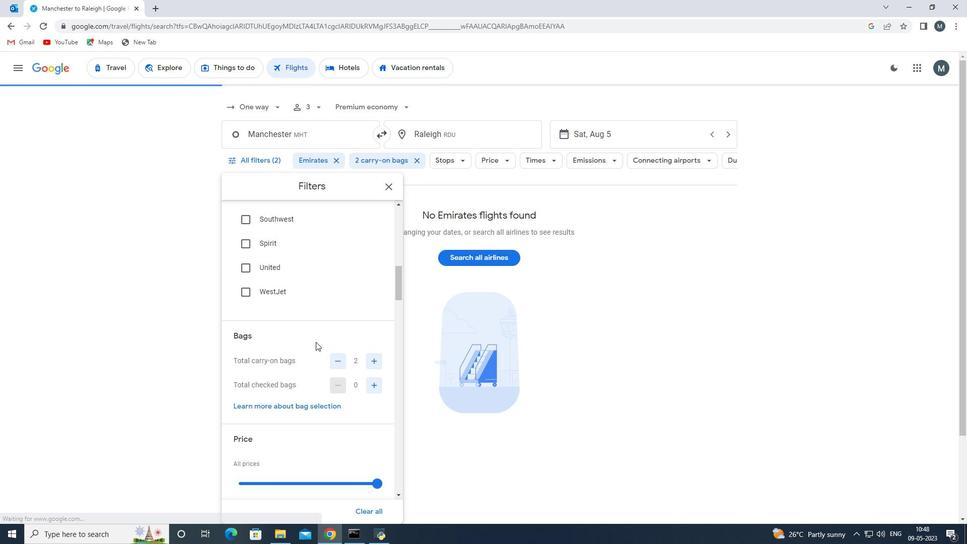 
Action: Mouse scrolled (316, 340) with delta (0, 0)
Screenshot: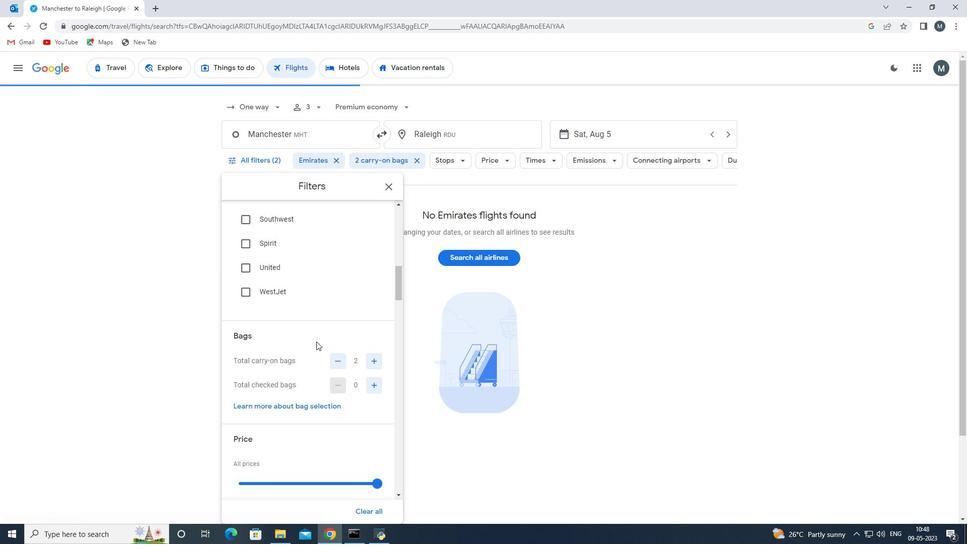 
Action: Mouse moved to (362, 337)
Screenshot: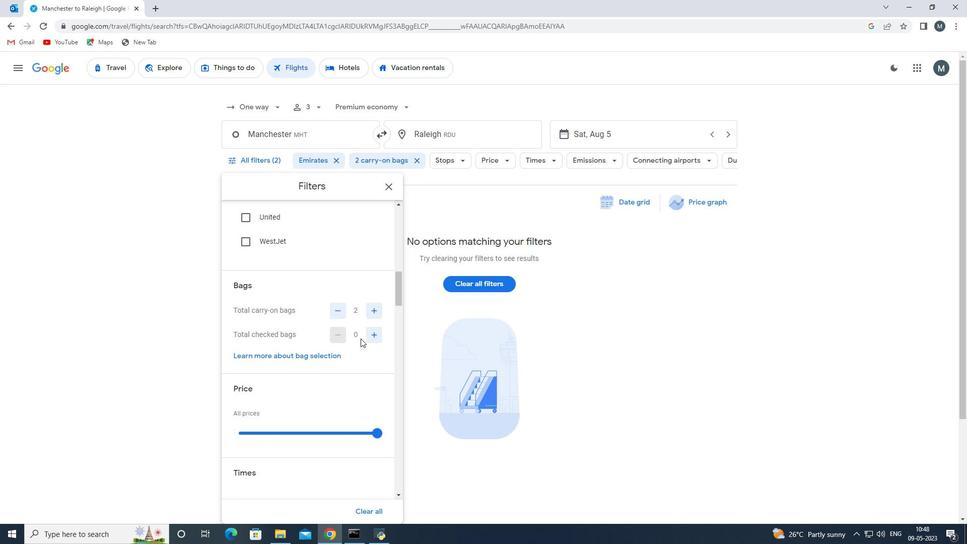 
Action: Mouse pressed left at (362, 337)
Screenshot: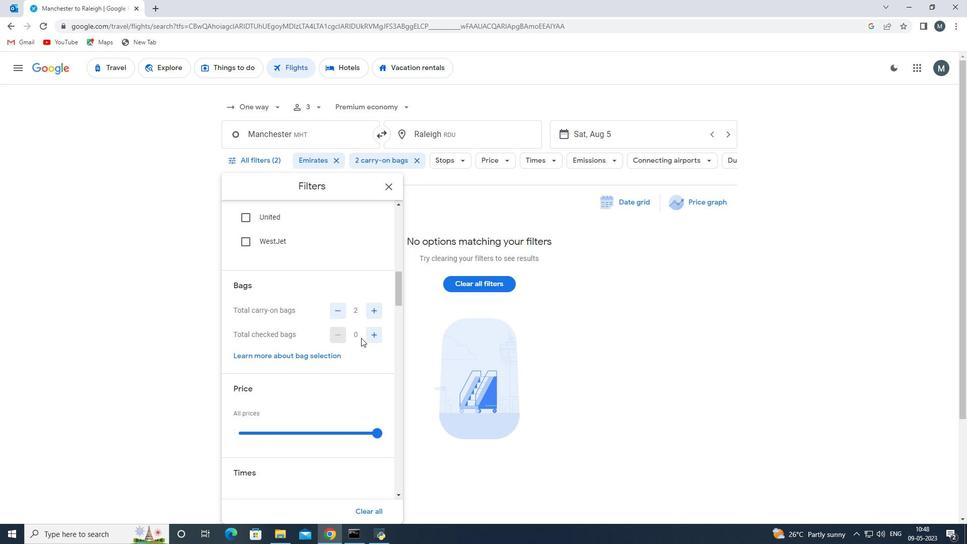 
Action: Mouse moved to (367, 335)
Screenshot: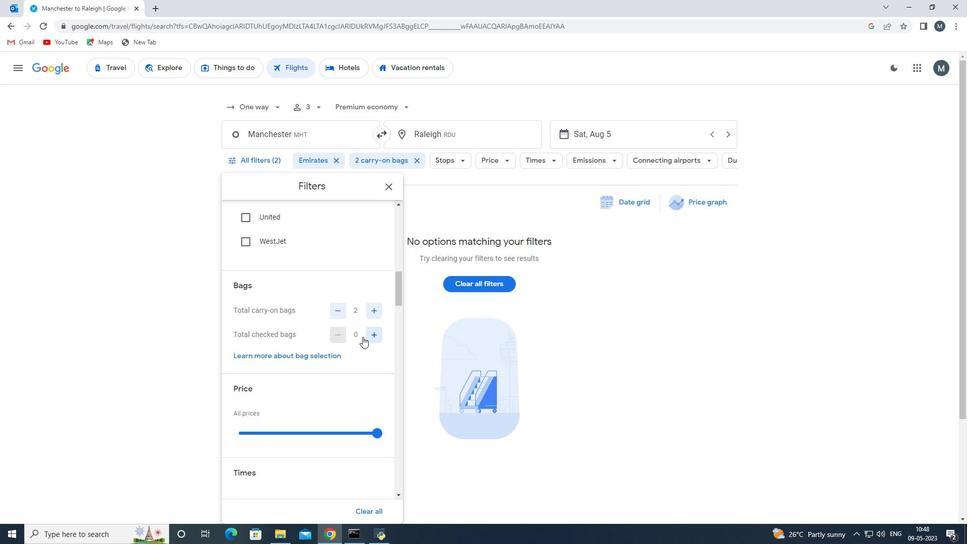 
Action: Mouse pressed left at (367, 335)
Screenshot: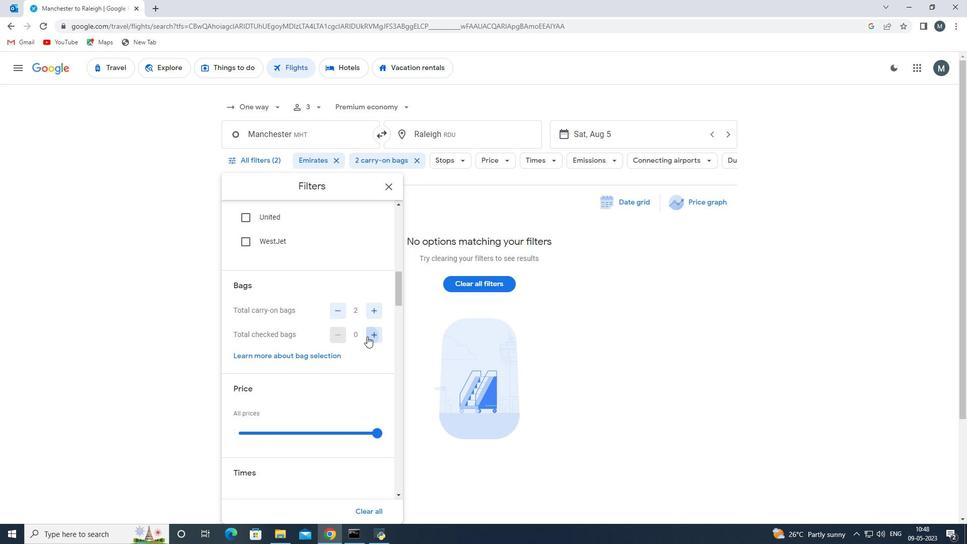 
Action: Mouse pressed left at (367, 335)
Screenshot: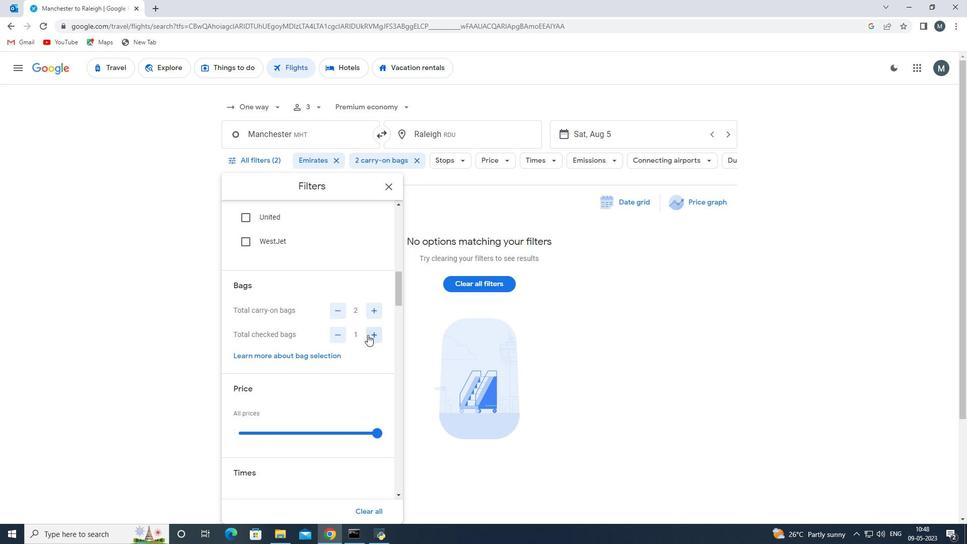 
Action: Mouse pressed left at (367, 335)
Screenshot: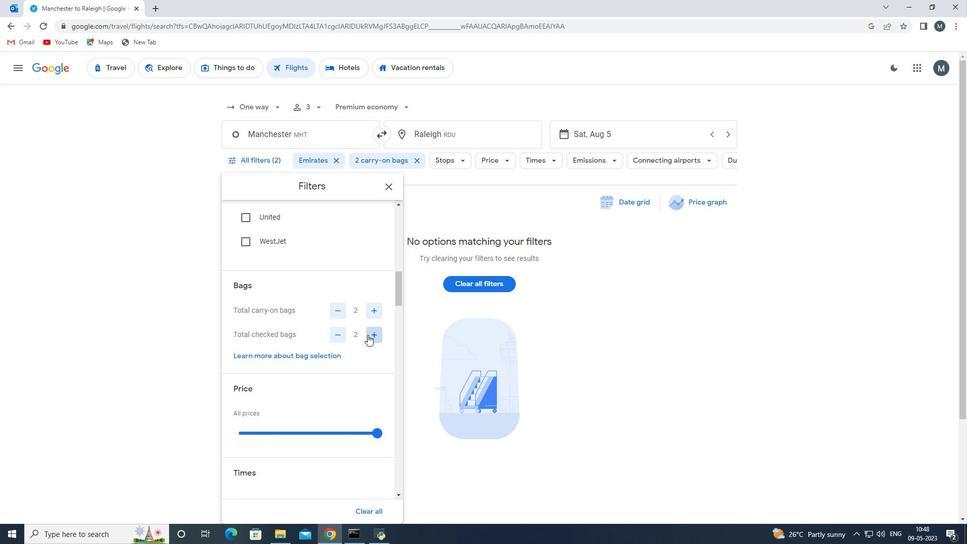 
Action: Mouse moved to (367, 335)
Screenshot: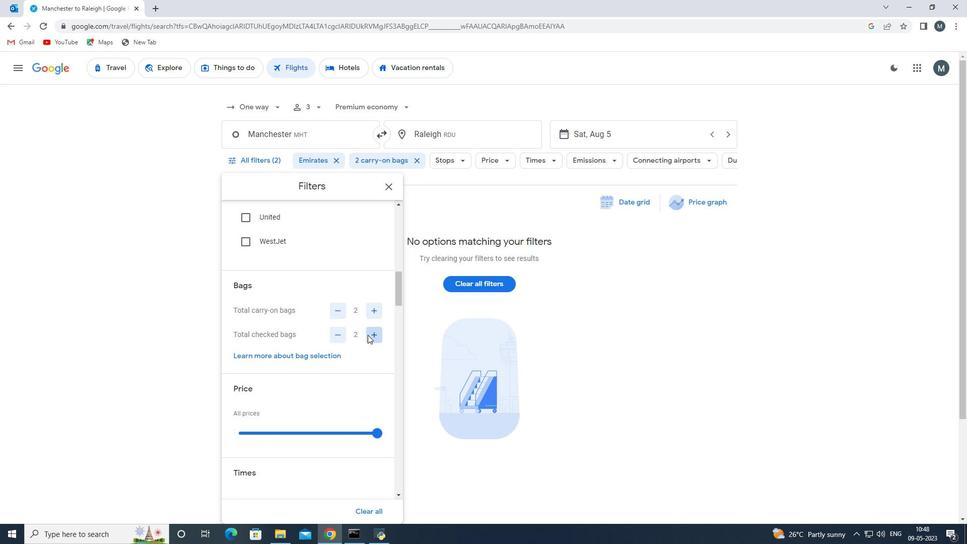 
Action: Mouse pressed left at (367, 335)
Screenshot: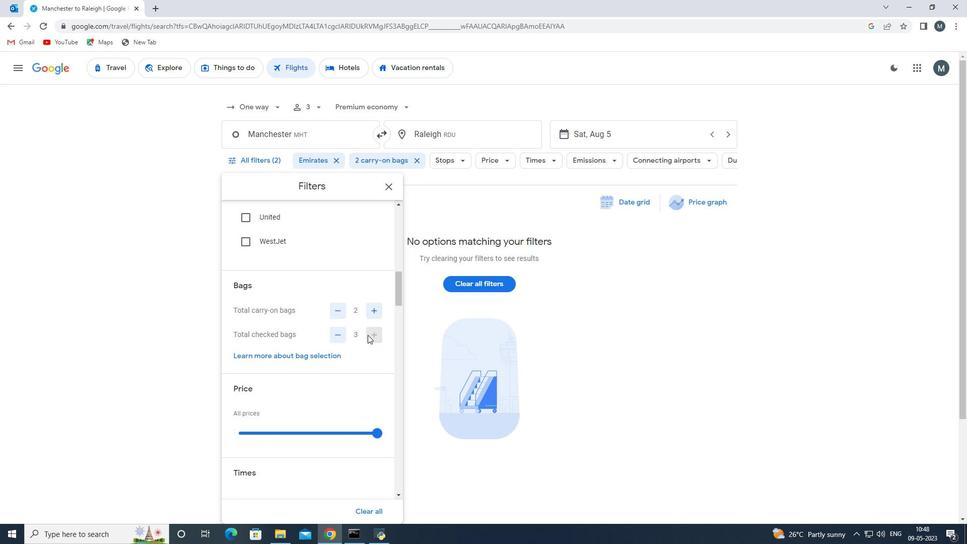 
Action: Mouse moved to (374, 337)
Screenshot: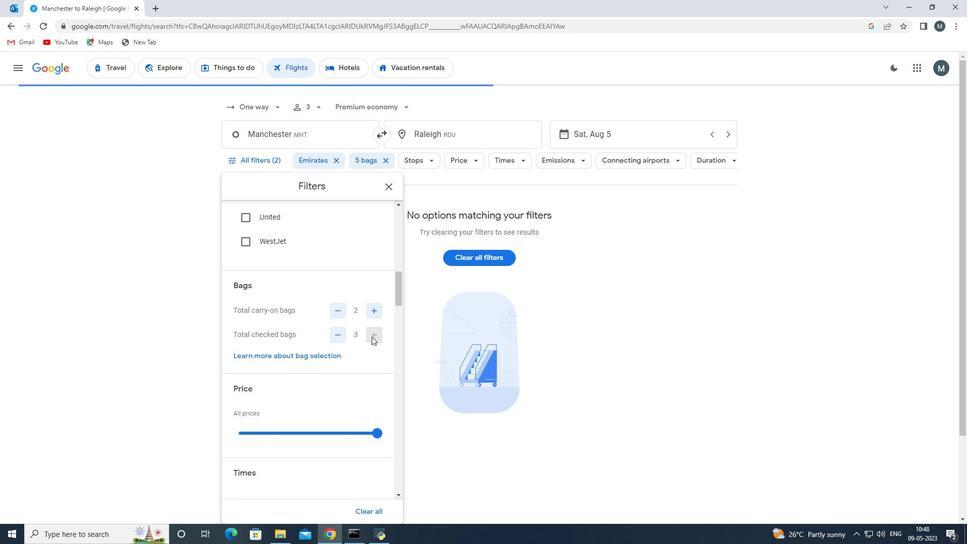 
Action: Mouse pressed left at (374, 337)
Screenshot: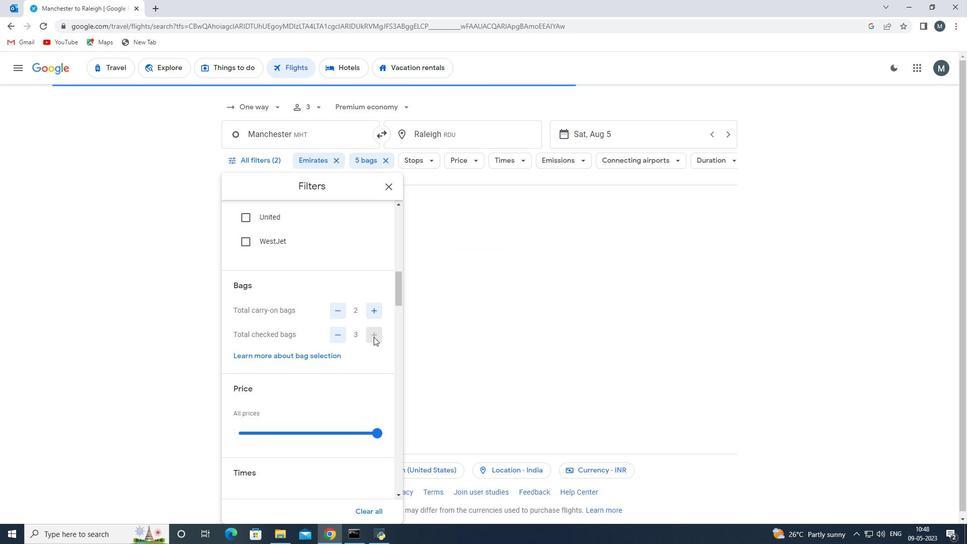 
Action: Mouse moved to (314, 331)
Screenshot: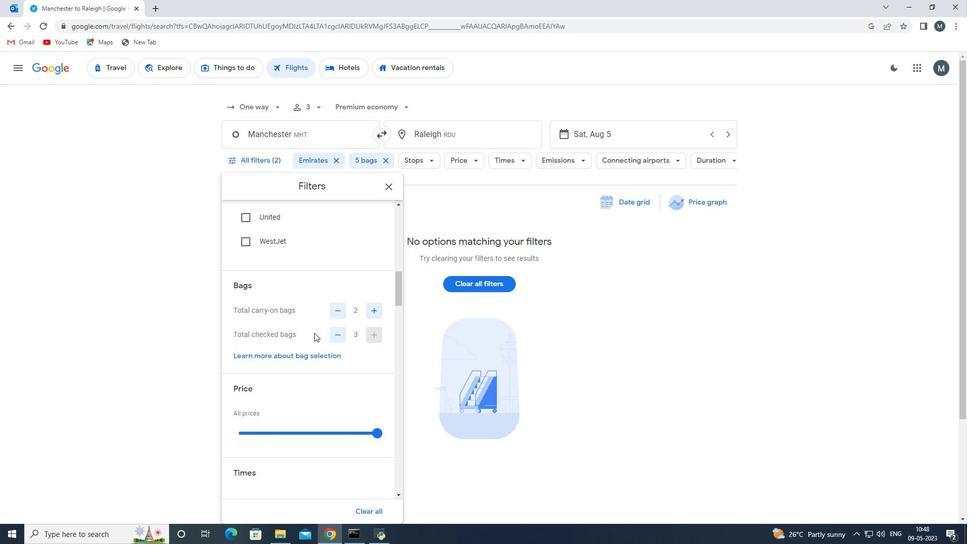 
Action: Mouse scrolled (314, 331) with delta (0, 0)
Screenshot: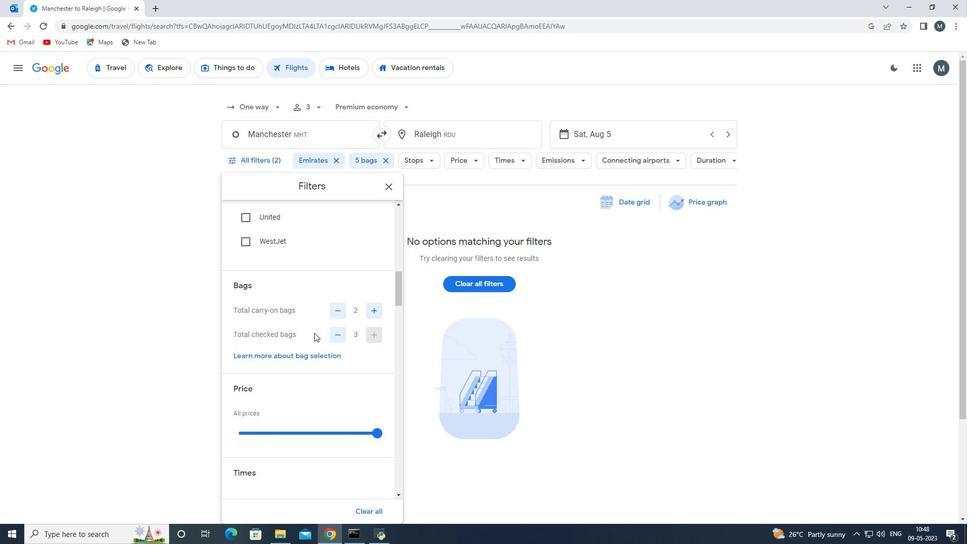 
Action: Mouse moved to (288, 351)
Screenshot: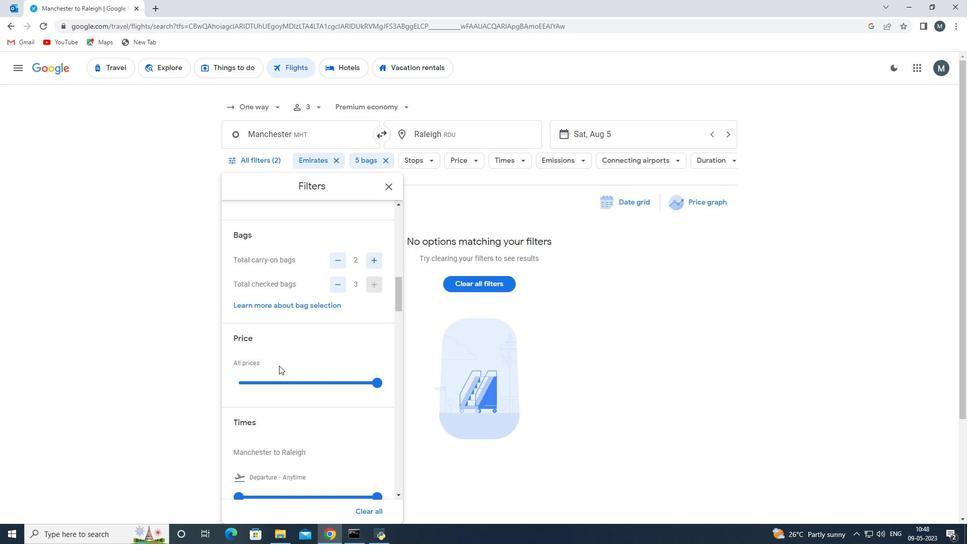 
Action: Mouse scrolled (288, 351) with delta (0, 0)
Screenshot: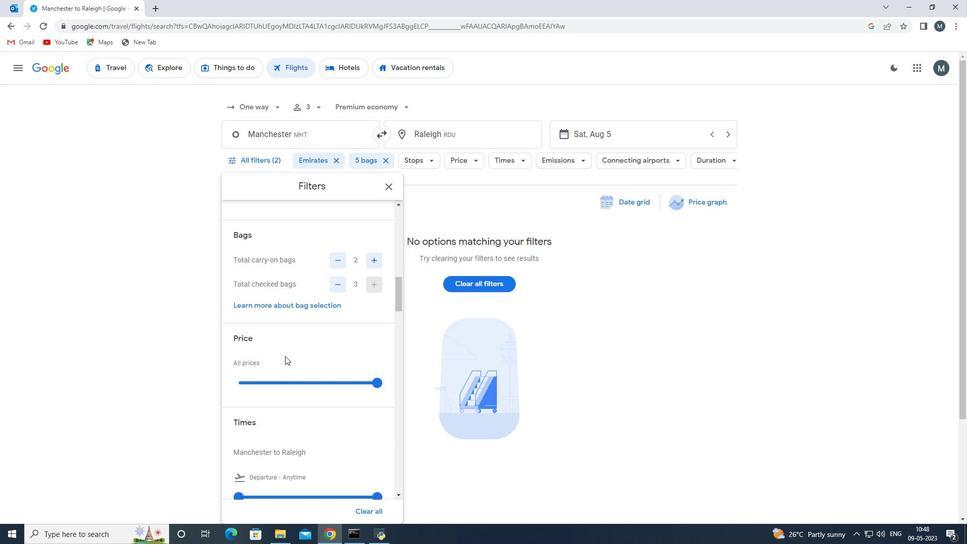 
Action: Mouse moved to (292, 336)
Screenshot: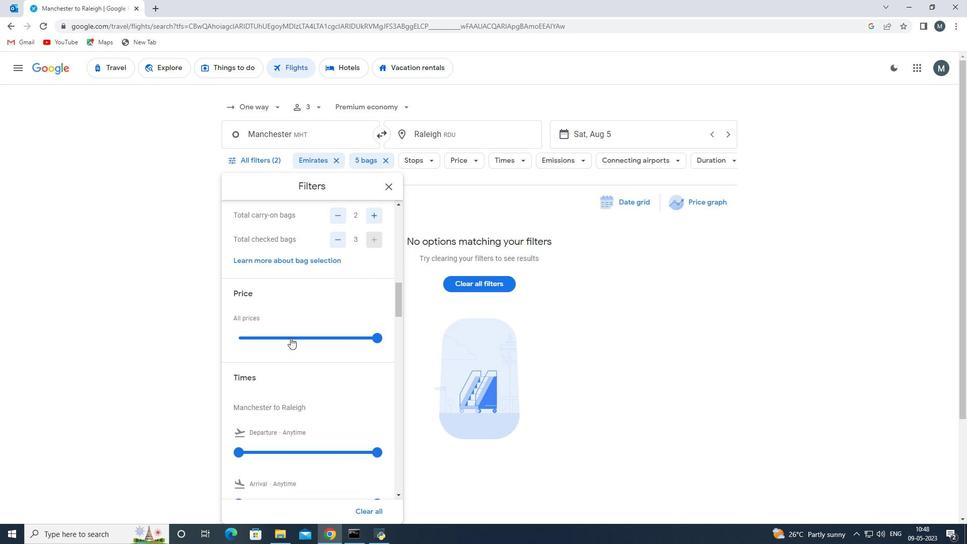 
Action: Mouse pressed left at (292, 336)
Screenshot: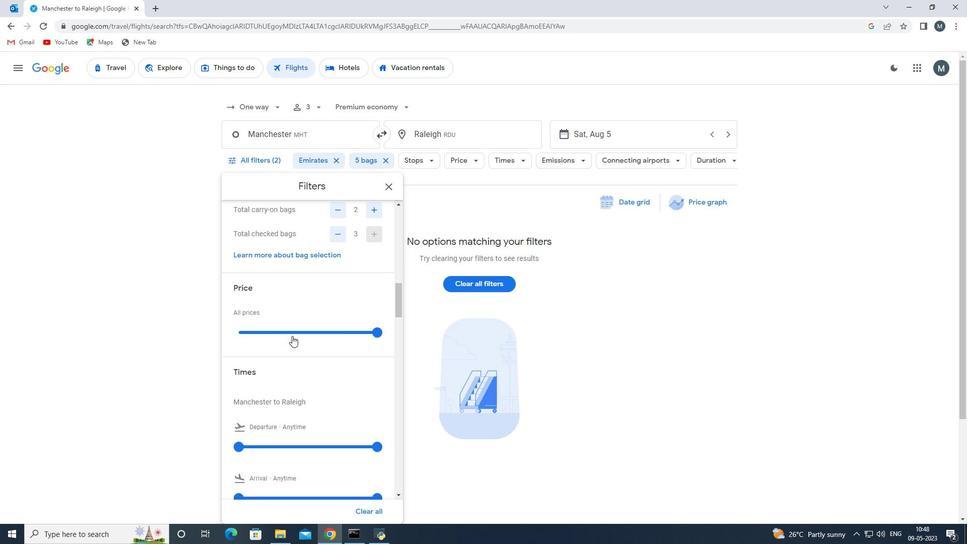 
Action: Mouse moved to (292, 333)
Screenshot: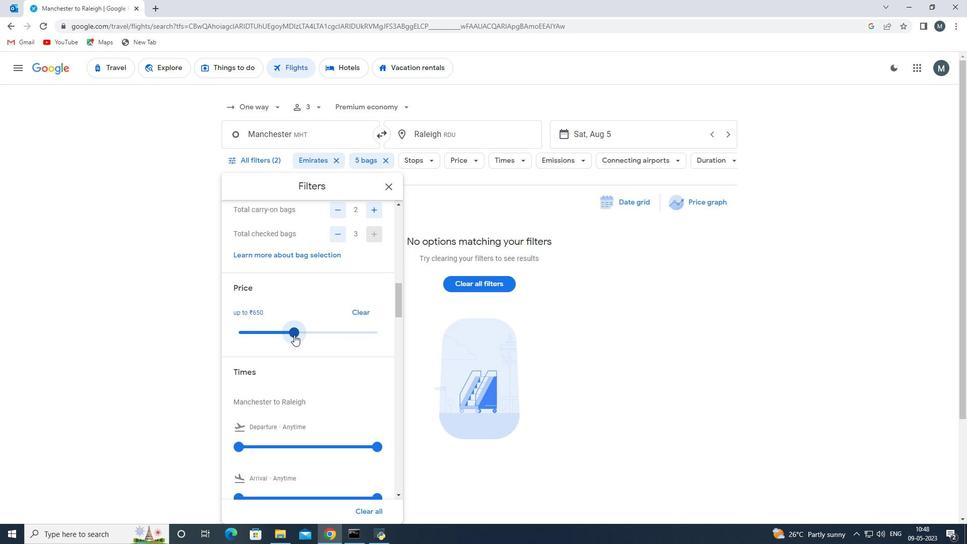 
Action: Mouse pressed left at (292, 333)
Screenshot: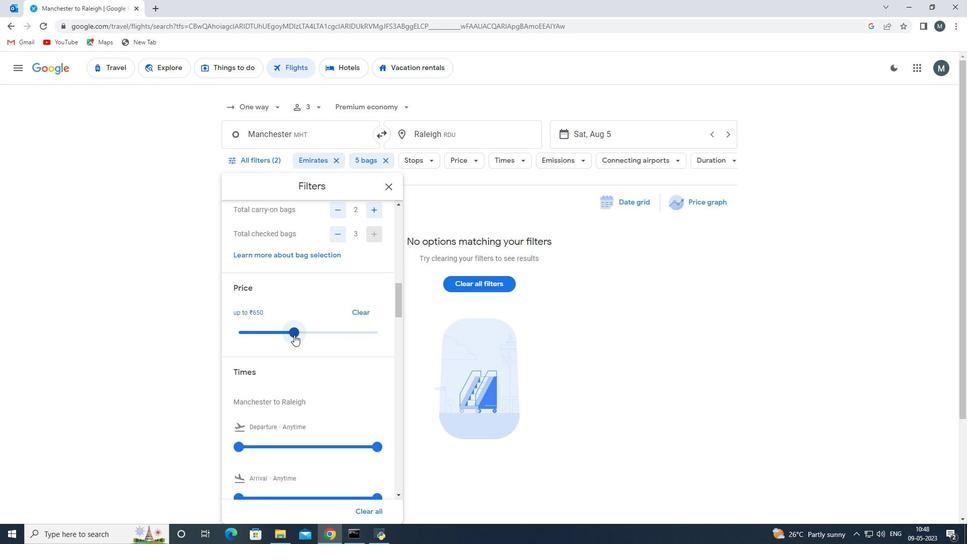 
Action: Mouse moved to (318, 327)
Screenshot: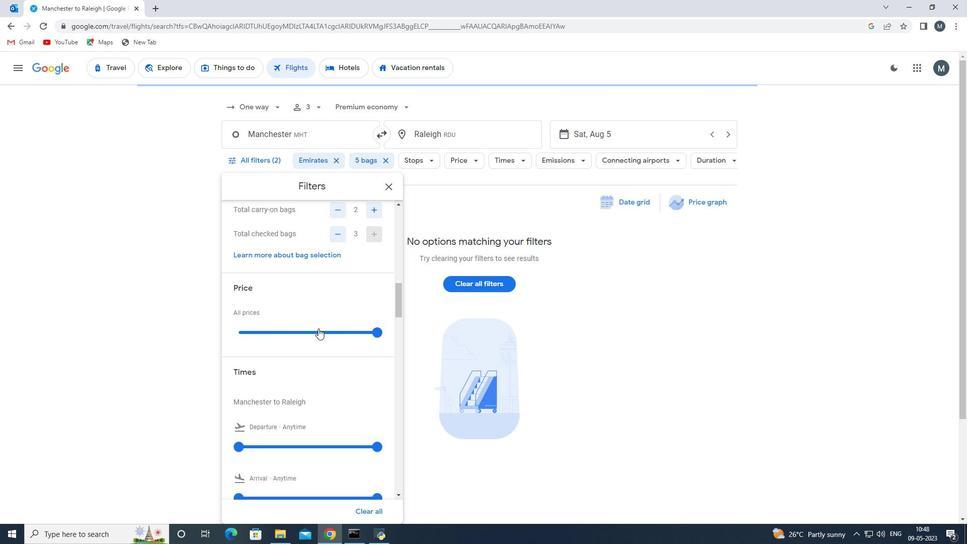 
Action: Mouse scrolled (318, 326) with delta (0, 0)
Screenshot: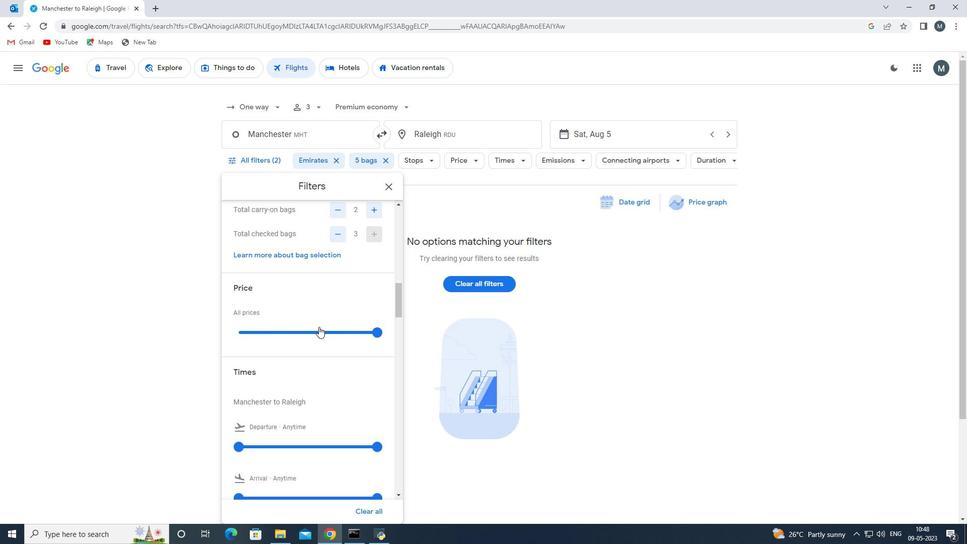 
Action: Mouse moved to (319, 326)
Screenshot: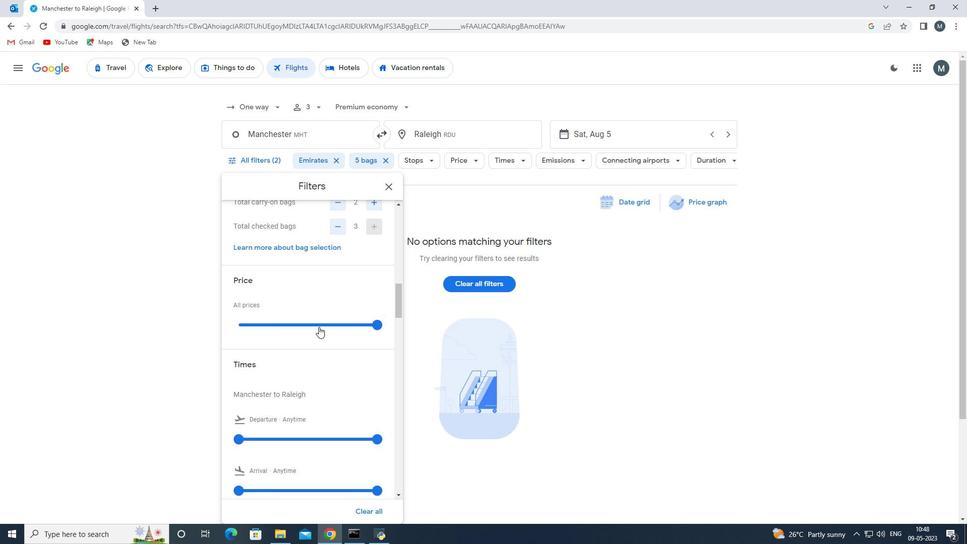 
Action: Mouse scrolled (319, 325) with delta (0, 0)
Screenshot: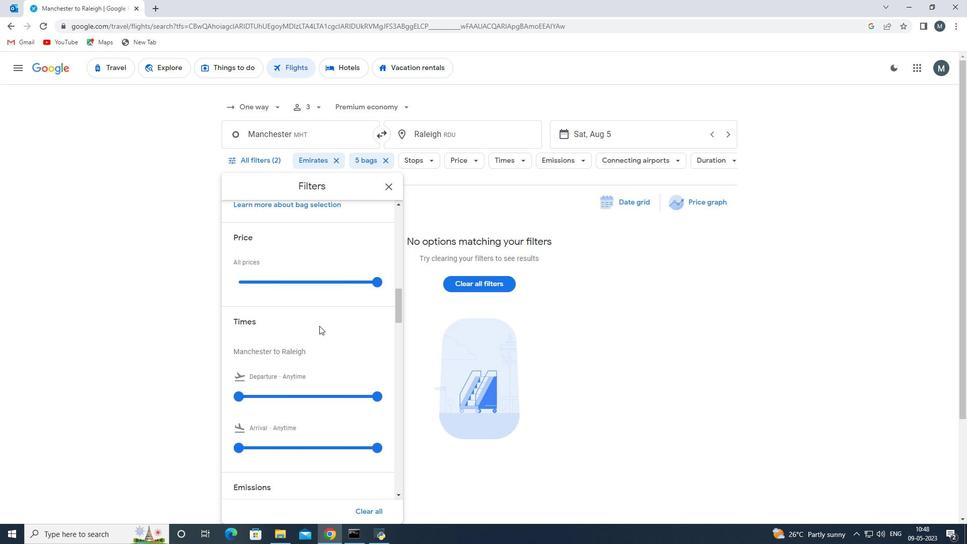
Action: Mouse moved to (236, 339)
Screenshot: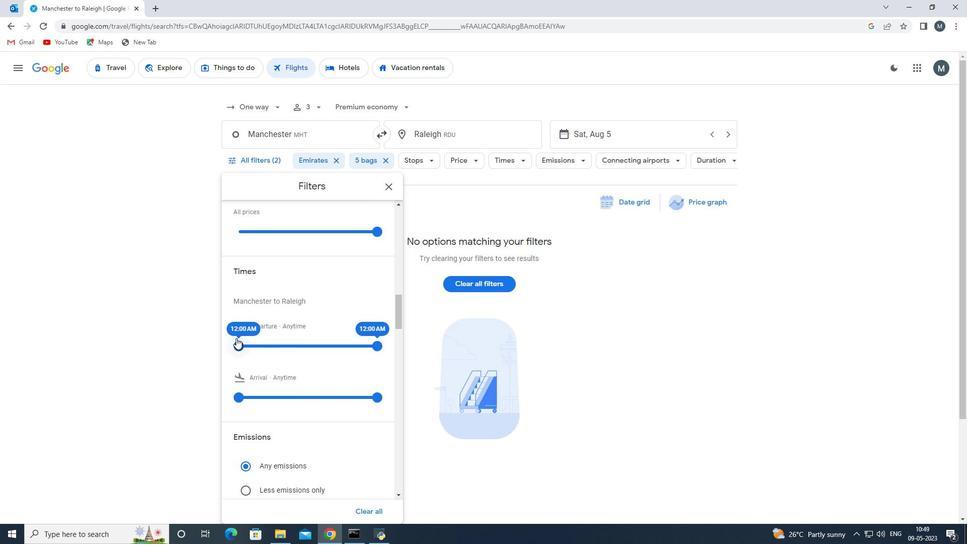 
Action: Mouse pressed left at (236, 339)
Screenshot: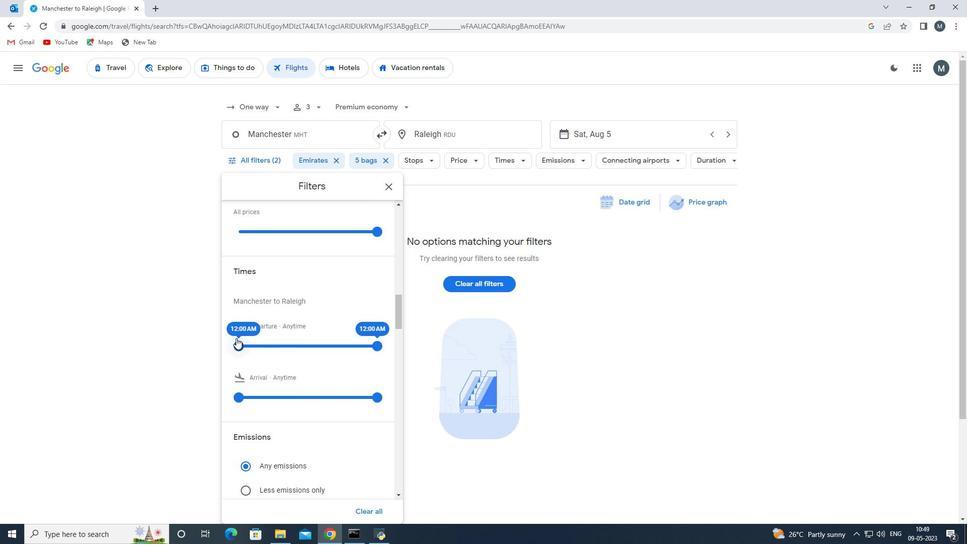 
Action: Mouse moved to (327, 345)
Screenshot: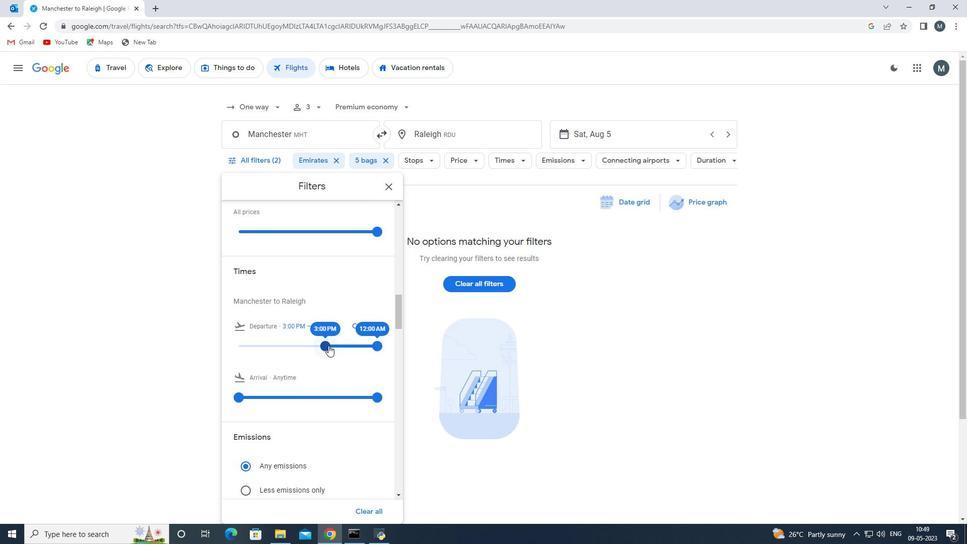 
Action: Mouse pressed left at (327, 345)
Screenshot: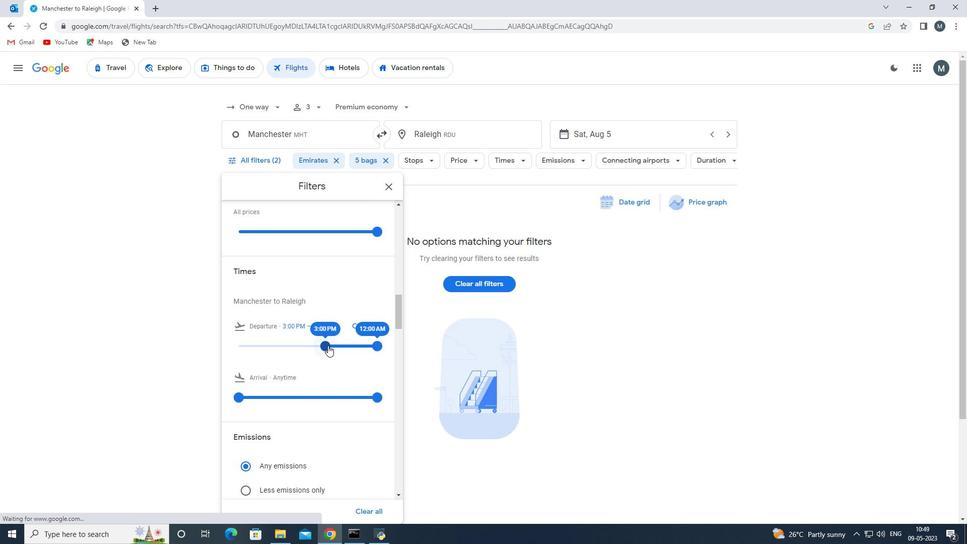 
Action: Mouse moved to (372, 343)
Screenshot: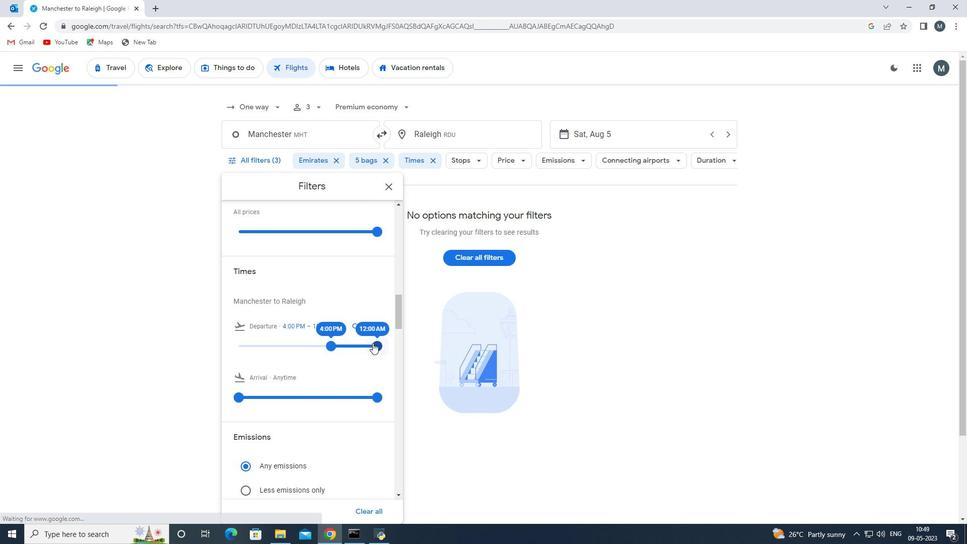 
Action: Mouse pressed left at (372, 343)
Screenshot: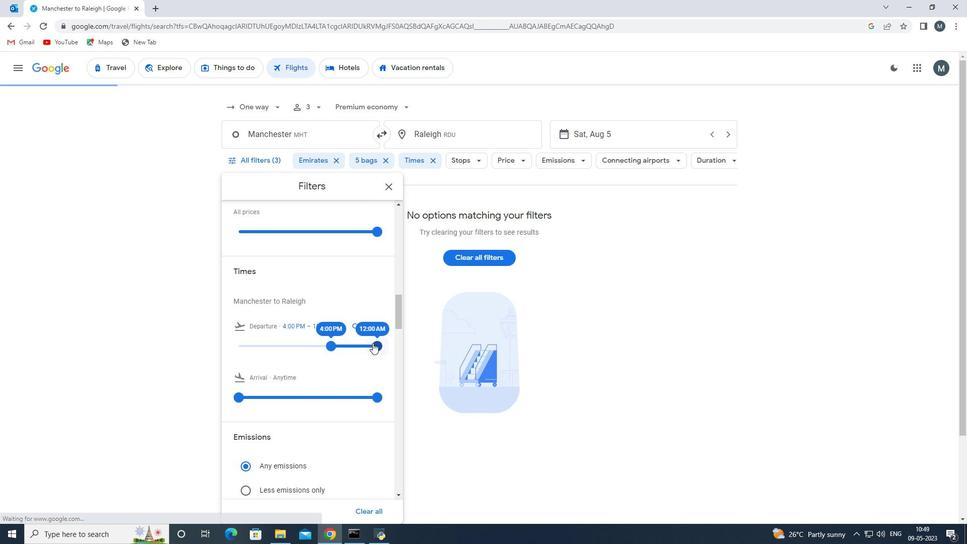 
Action: Mouse moved to (389, 189)
Screenshot: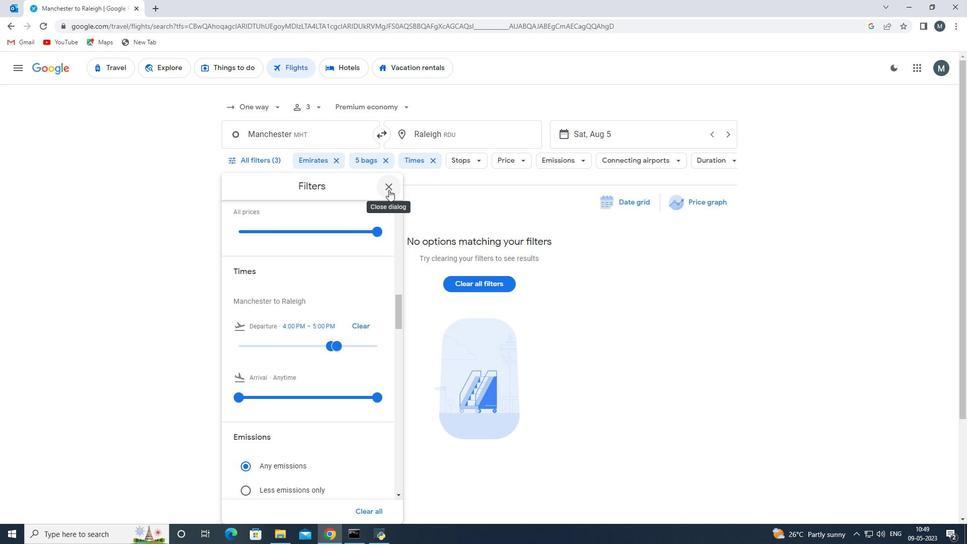 
Action: Mouse pressed left at (389, 189)
Screenshot: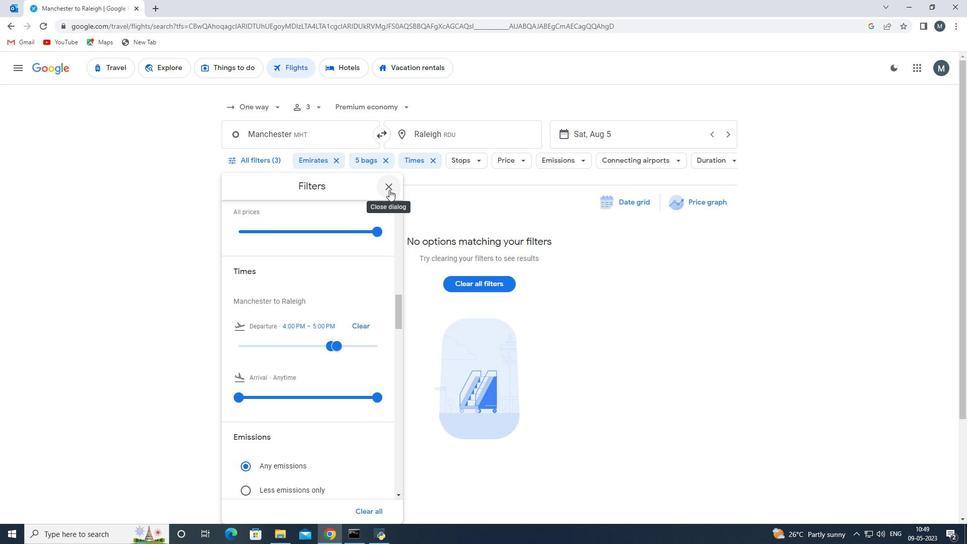 
Action: Mouse moved to (295, 261)
Screenshot: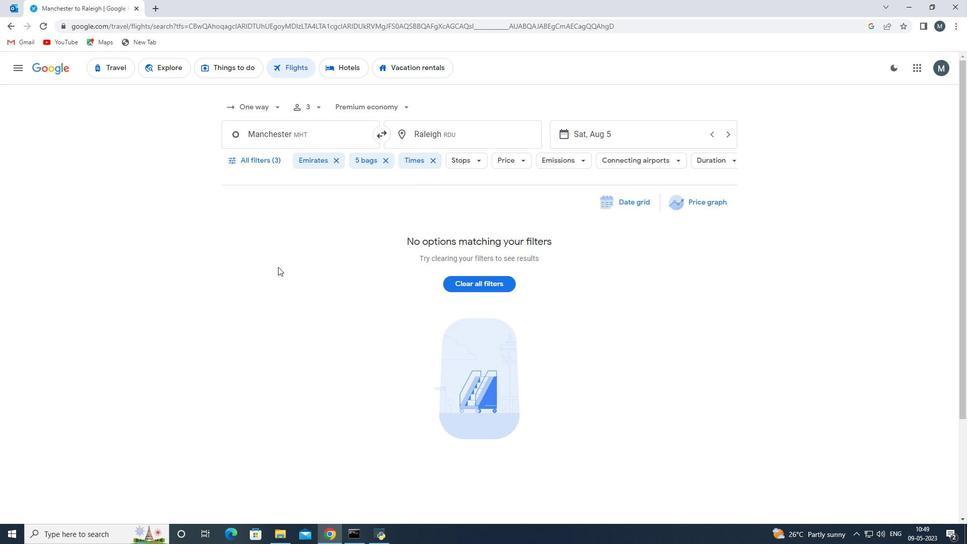 
Action: Mouse pressed left at (295, 261)
Screenshot: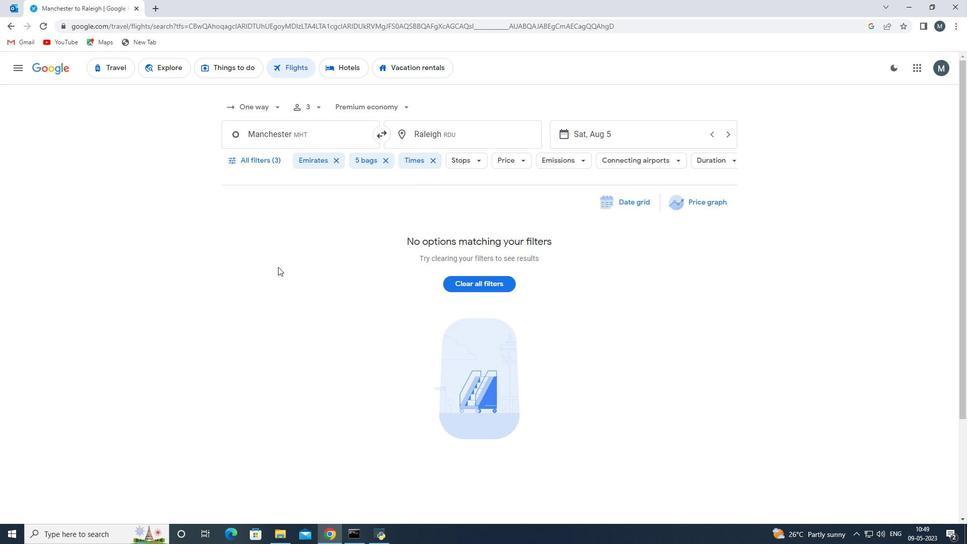 
Action: Mouse moved to (384, 256)
Screenshot: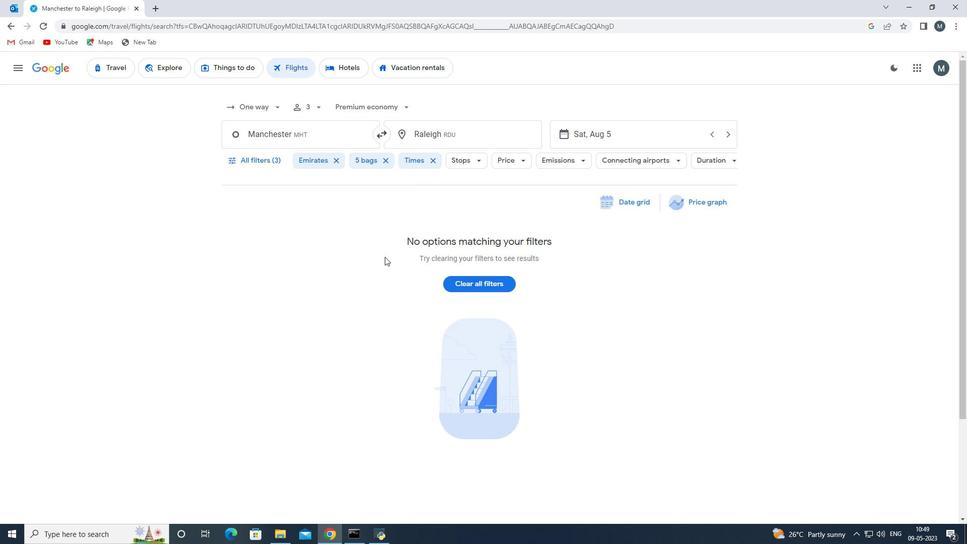 
